 Task: Open Card Customer Service Review in Board IT Support Services to Workspace Customer Relationship Management Software and add a team member Softage.3@softage.net, a label Blue, a checklist Lean Startup Methodology, an attachment from Trello, a color Blue and finally, add a card description 'Plan and execute company team-building activity at a painting class' and a comment 'Let us approach this task with a sense of enthusiasm and passion, embracing the challenge and the opportunity it presents.'. Add a start date 'Jan 07, 1900' with a due date 'Jan 14, 1900'
Action: Mouse moved to (556, 150)
Screenshot: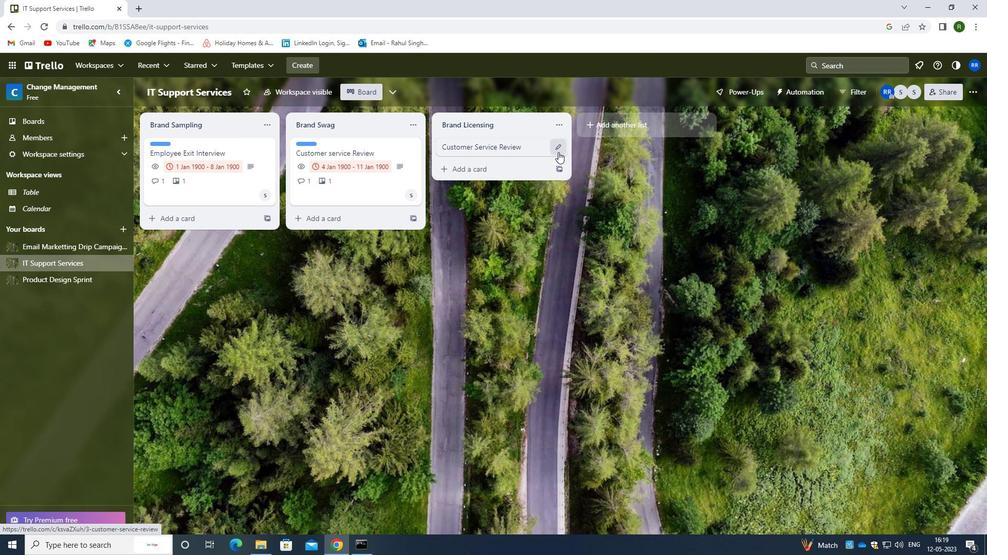 
Action: Mouse pressed left at (556, 150)
Screenshot: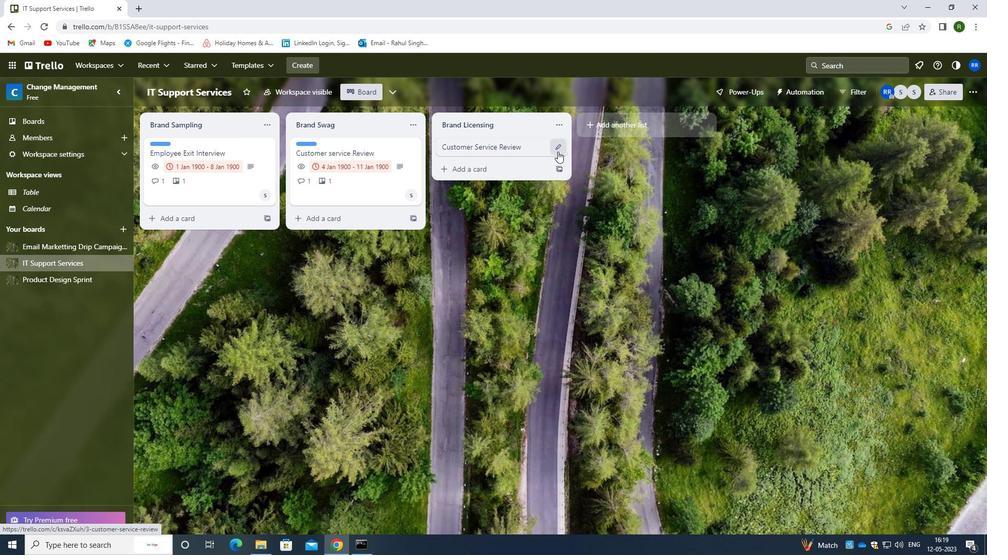 
Action: Mouse moved to (600, 148)
Screenshot: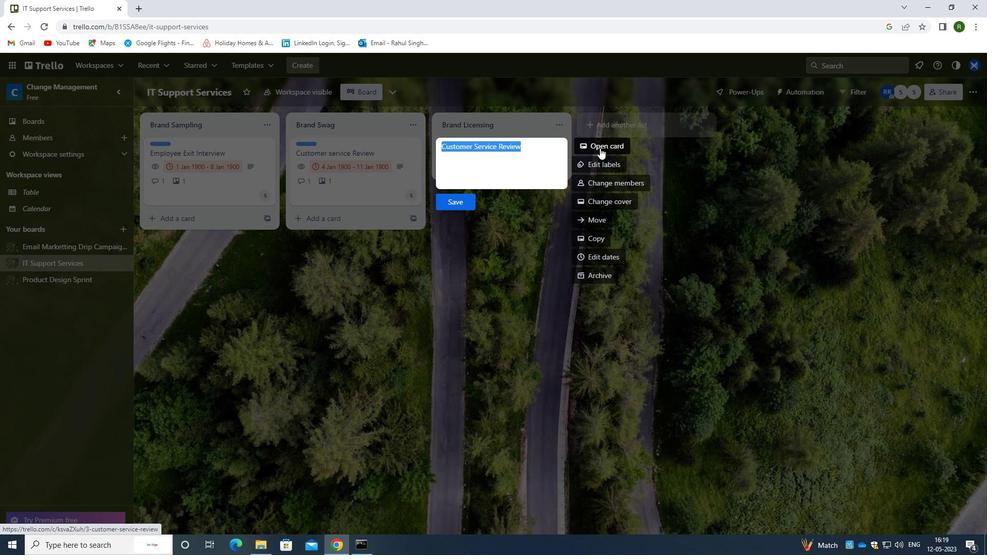 
Action: Mouse pressed left at (600, 148)
Screenshot: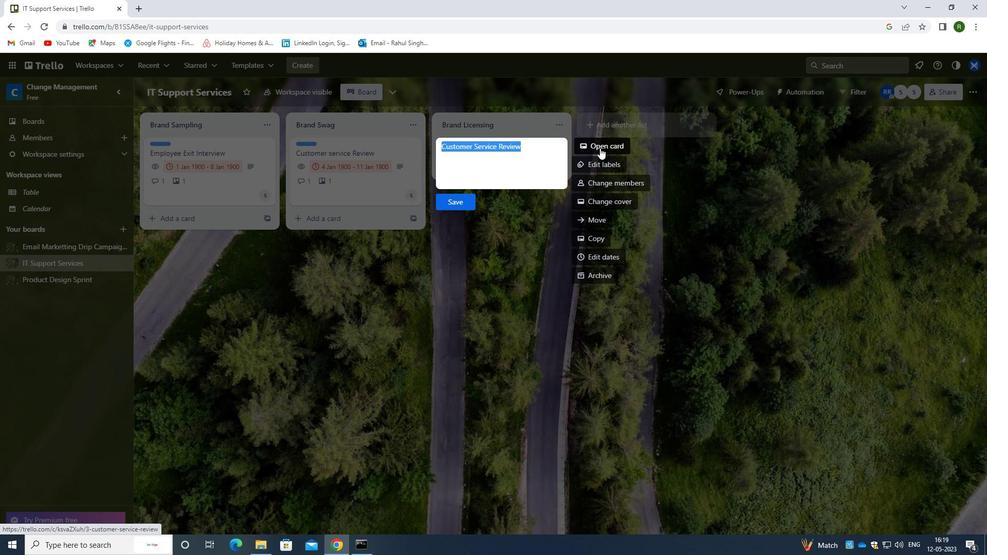 
Action: Mouse moved to (632, 180)
Screenshot: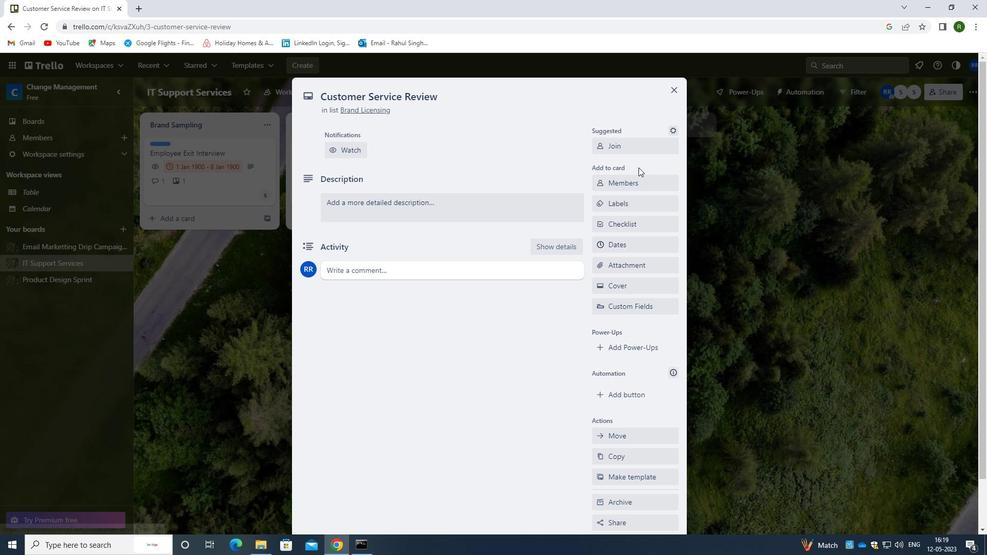 
Action: Mouse pressed left at (632, 180)
Screenshot: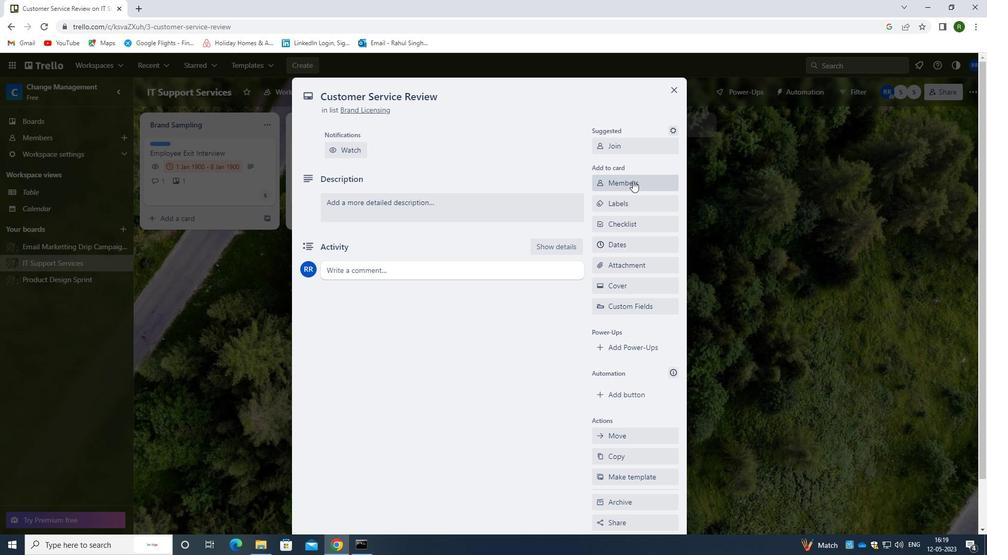 
Action: Mouse moved to (603, 196)
Screenshot: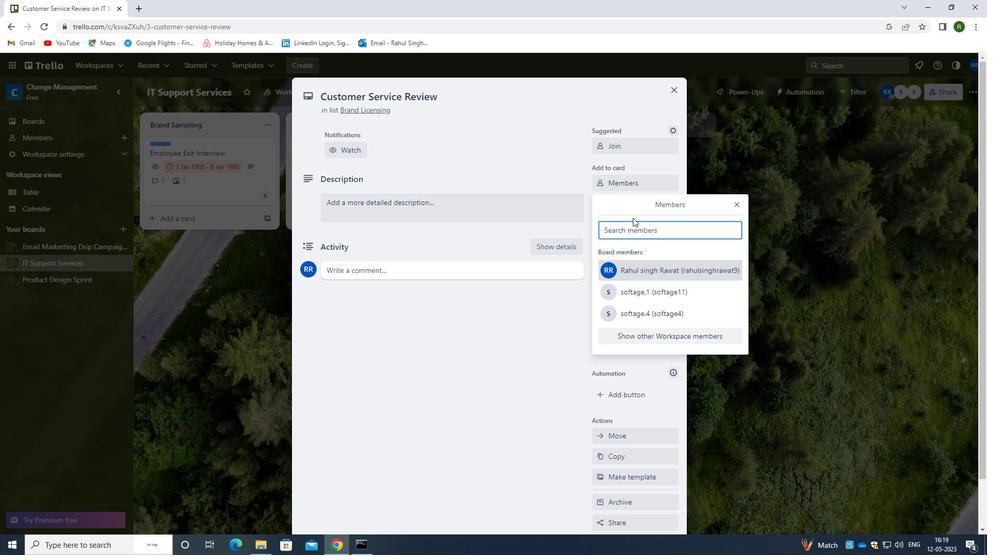 
Action: Key pressed <Key.caps_lock>s<Key.caps_lock>oftage.3<Key.shift>@SOFTAGE.NET
Screenshot: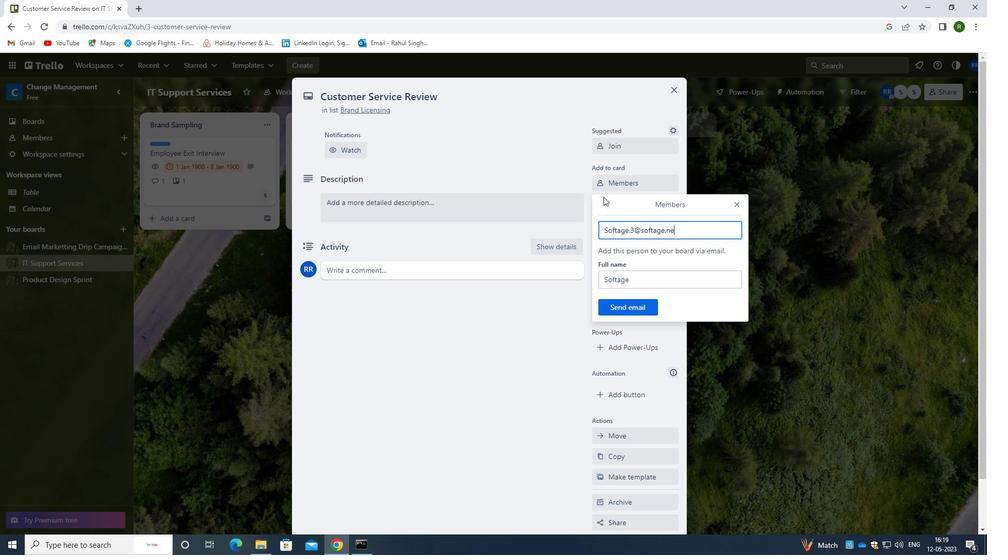
Action: Mouse moved to (617, 312)
Screenshot: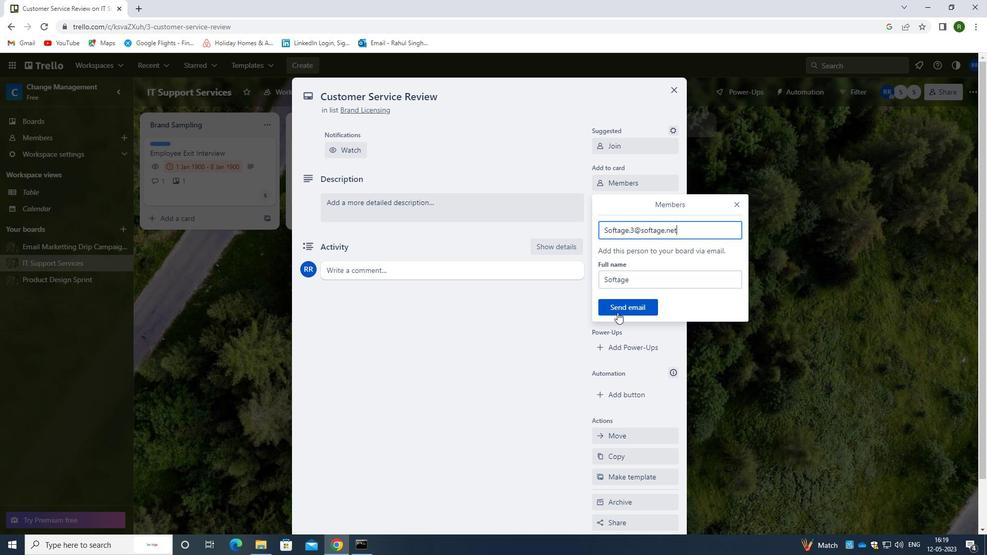
Action: Mouse pressed left at (617, 312)
Screenshot: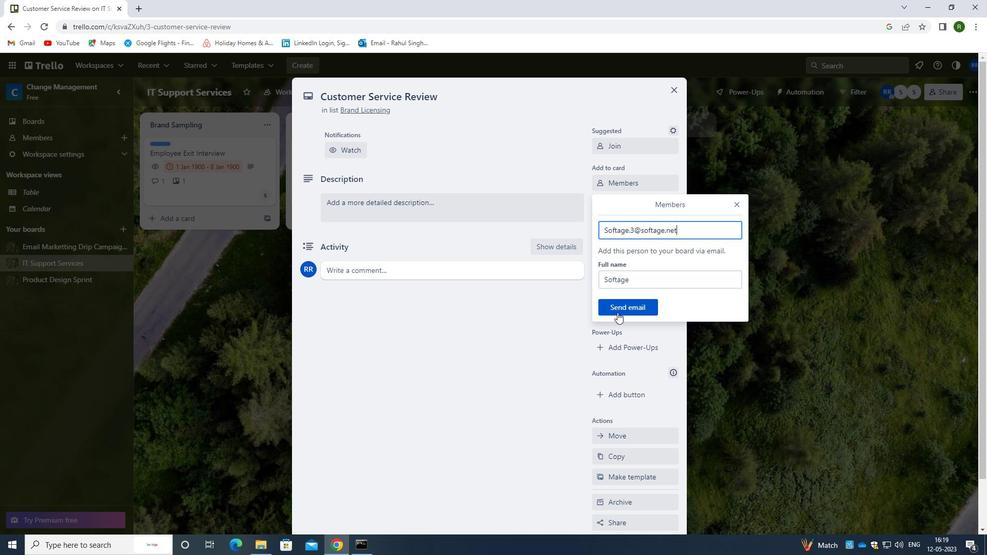
Action: Mouse moved to (626, 208)
Screenshot: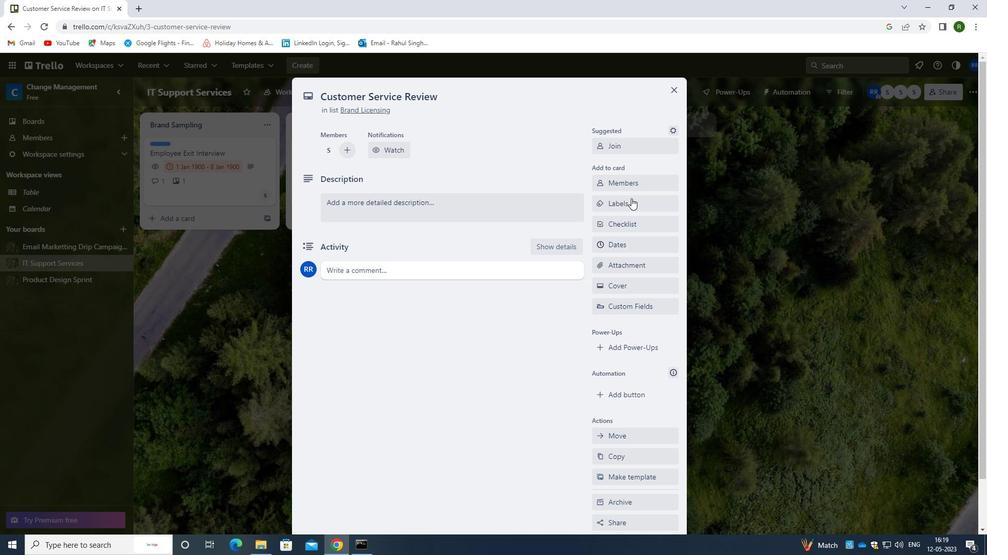 
Action: Mouse pressed left at (626, 208)
Screenshot: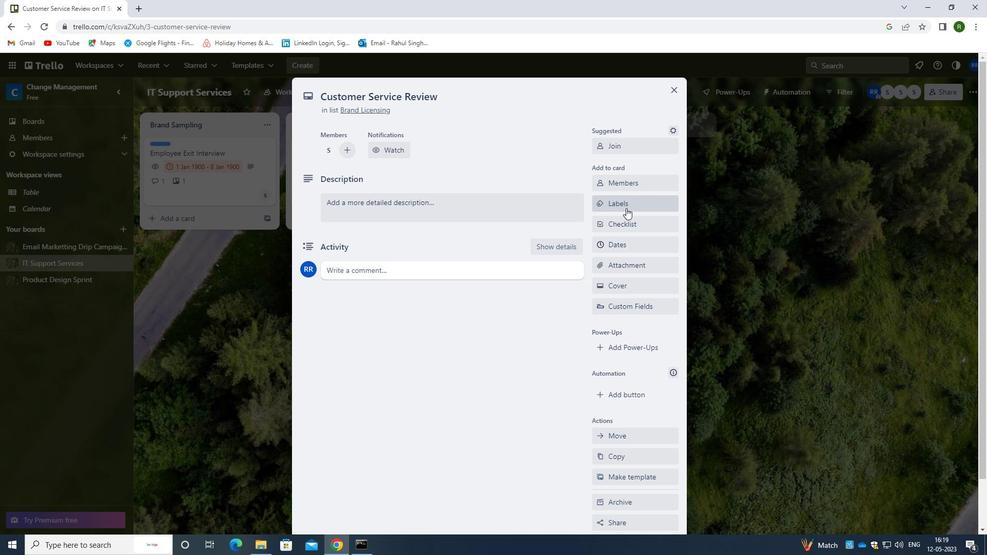 
Action: Mouse moved to (618, 250)
Screenshot: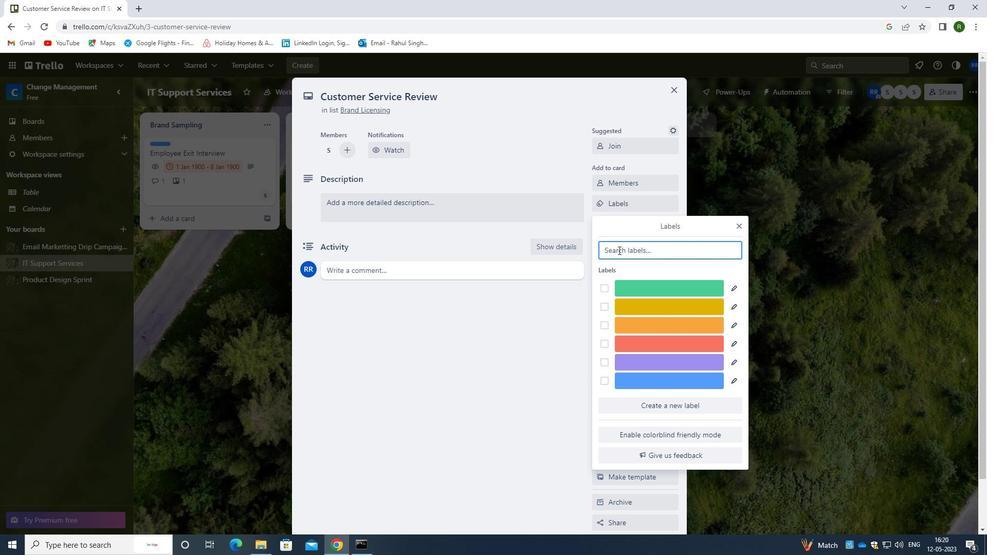 
Action: Key pressed BLUE
Screenshot: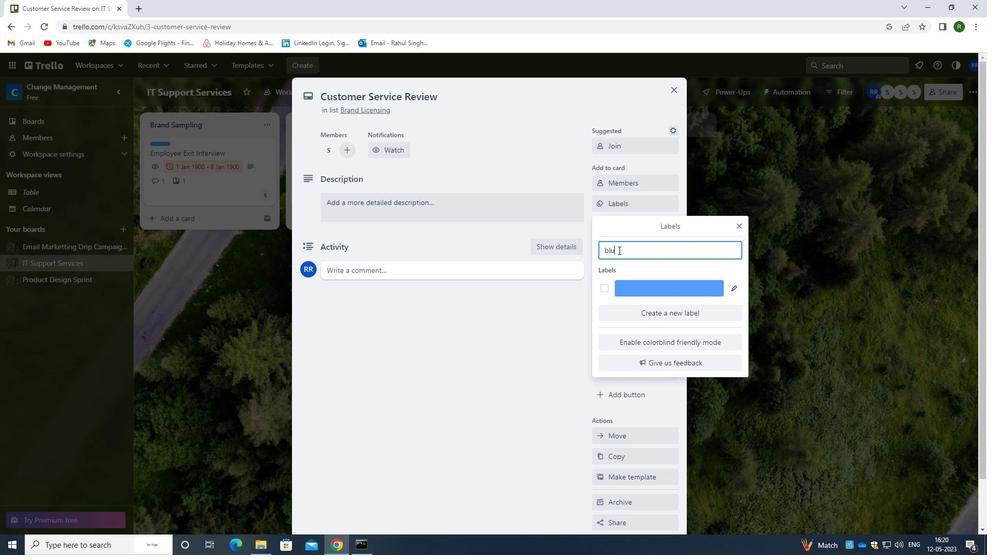 
Action: Mouse moved to (598, 288)
Screenshot: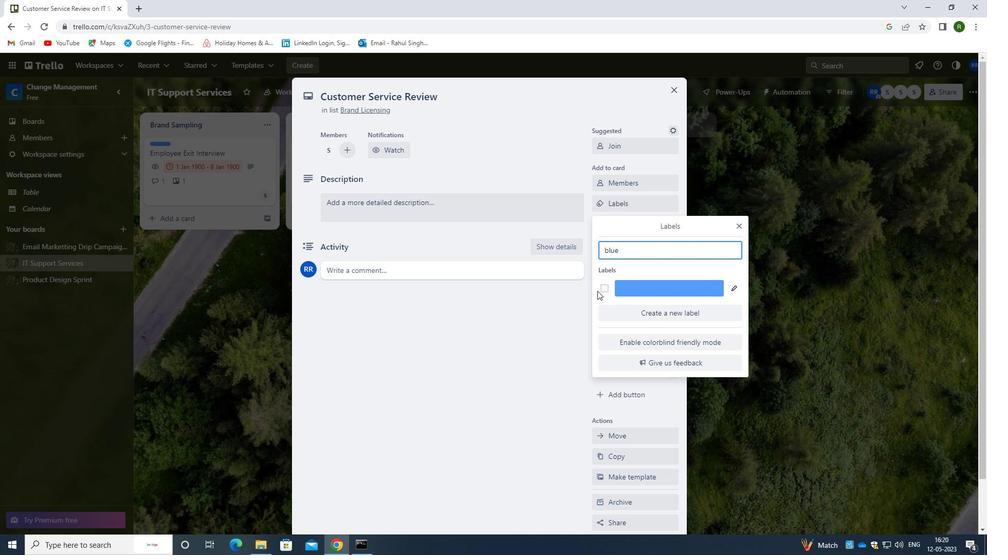 
Action: Mouse pressed left at (598, 288)
Screenshot: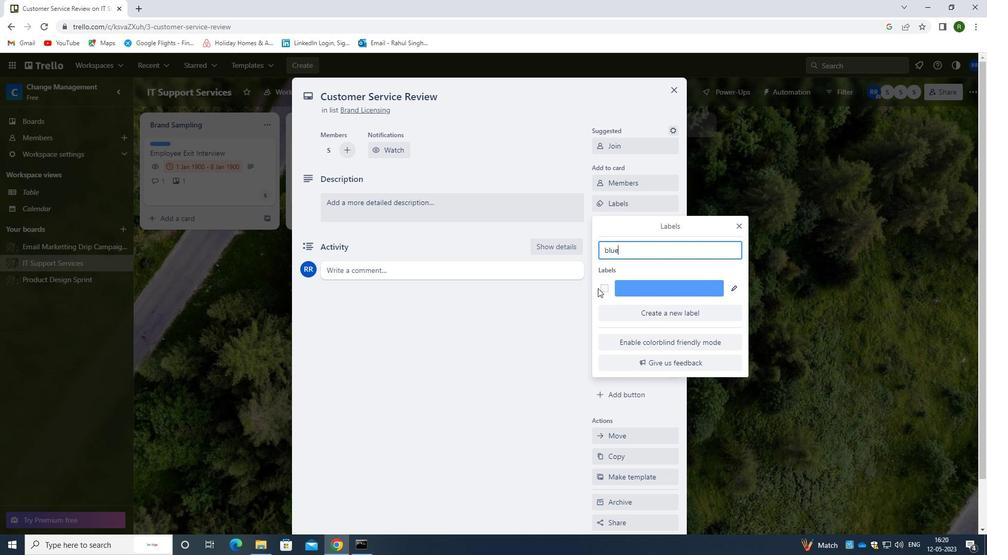 
Action: Mouse moved to (565, 346)
Screenshot: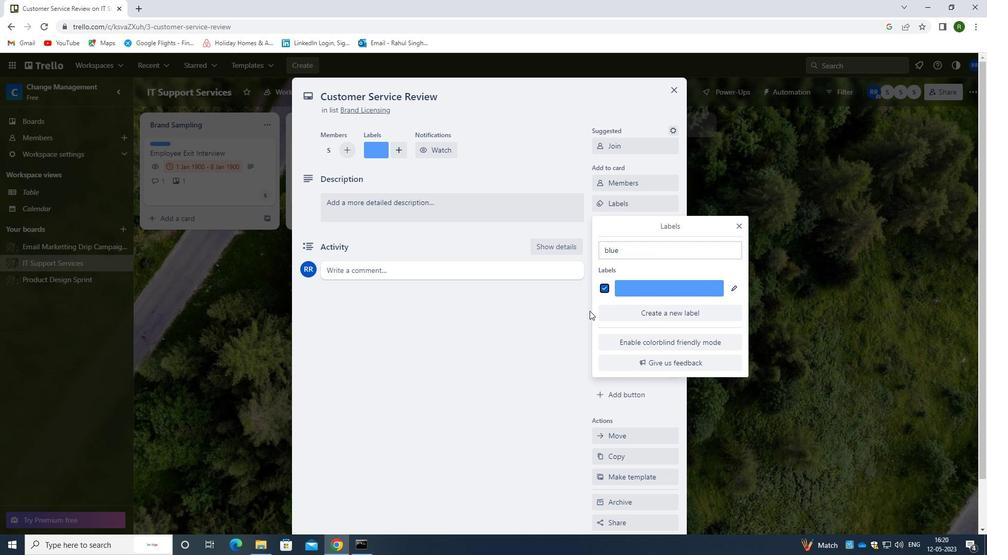 
Action: Mouse pressed left at (565, 346)
Screenshot: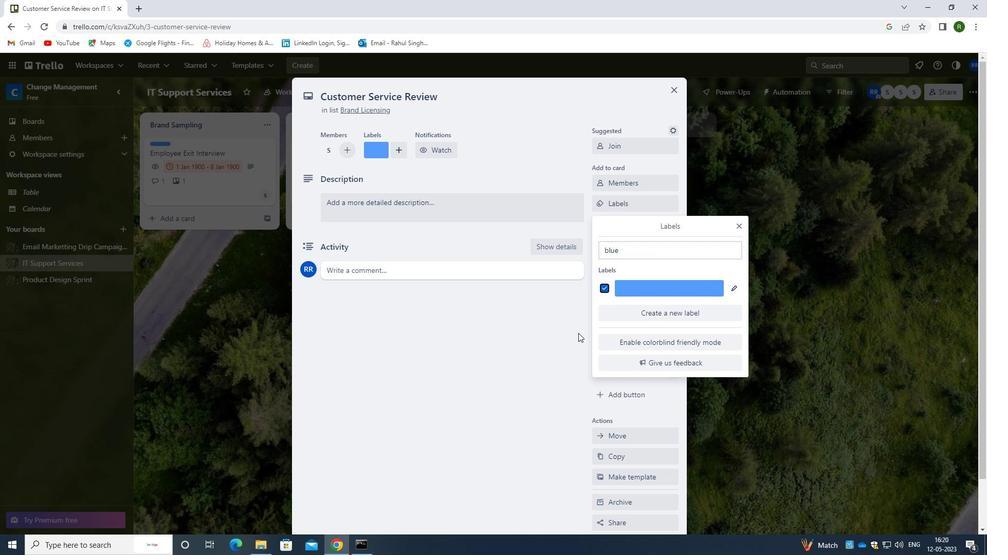 
Action: Mouse moved to (635, 227)
Screenshot: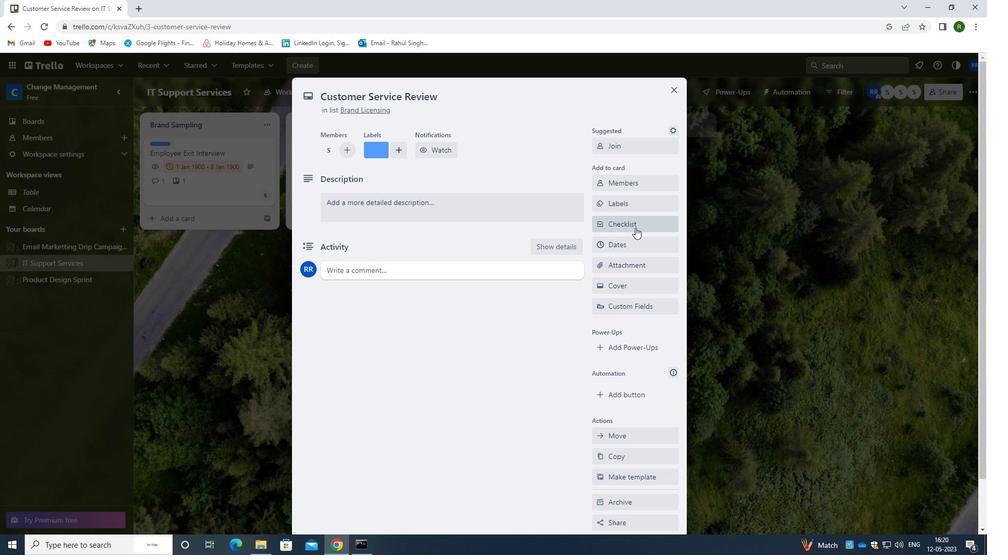 
Action: Mouse pressed left at (635, 227)
Screenshot: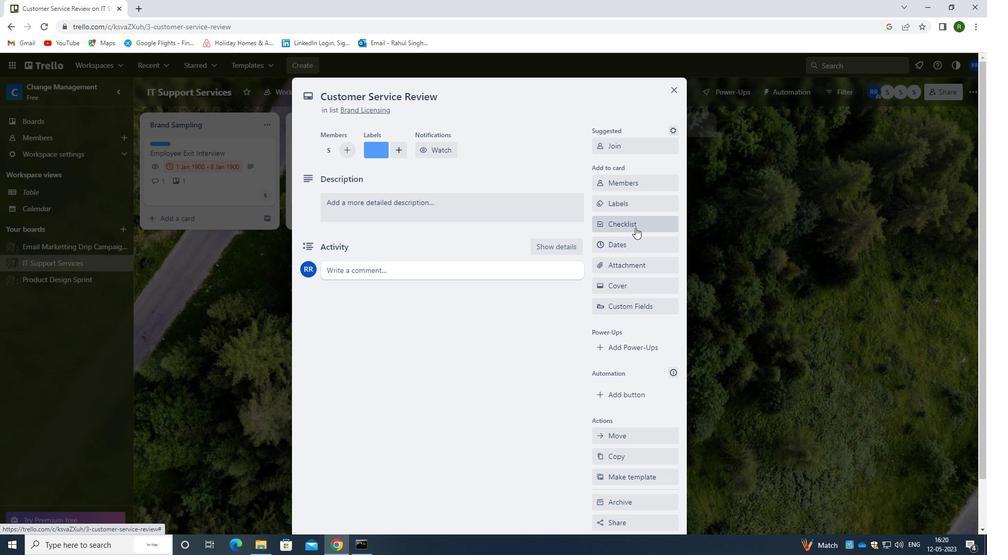 
Action: Mouse moved to (614, 269)
Screenshot: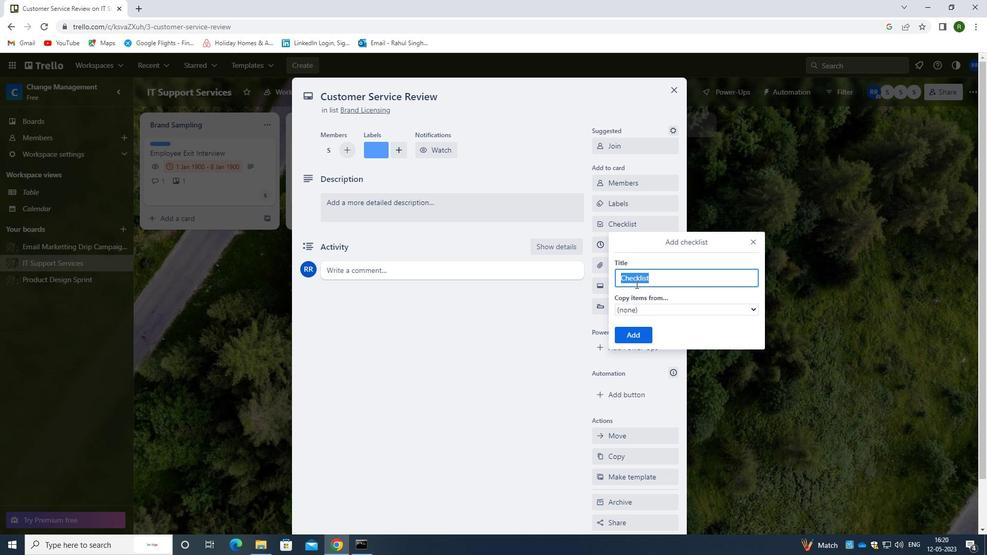 
Action: Key pressed <Key.backspace><Key.shift><Key.shift><Key.shift><Key.shift><Key.shift><Key.shift><Key.shift><Key.shift><Key.shift><Key.shift>LEAN<Key.space><Key.shift><Key.shift><Key.shift><Key.shift><Key.shift><Key.shift><Key.shift><Key.shift>STAR
Screenshot: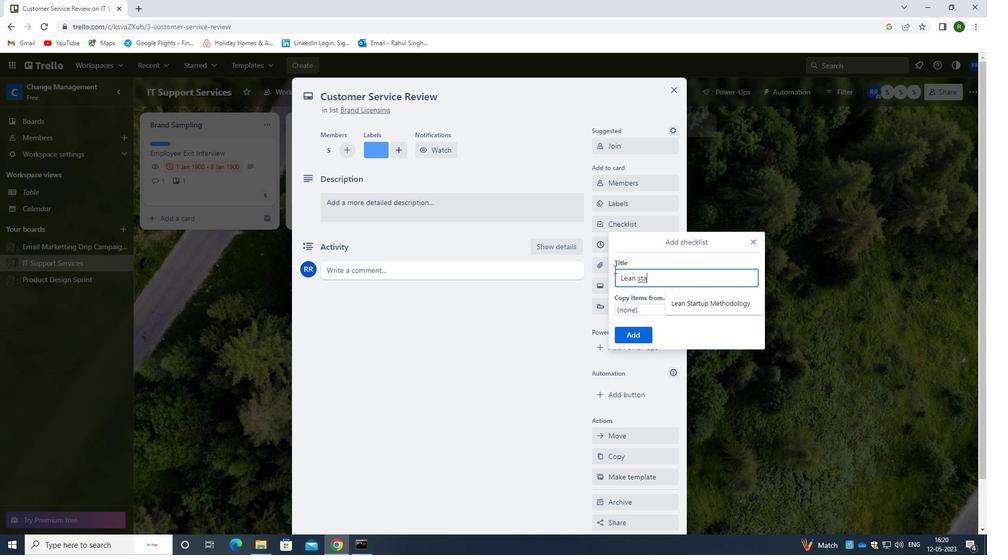 
Action: Mouse moved to (725, 302)
Screenshot: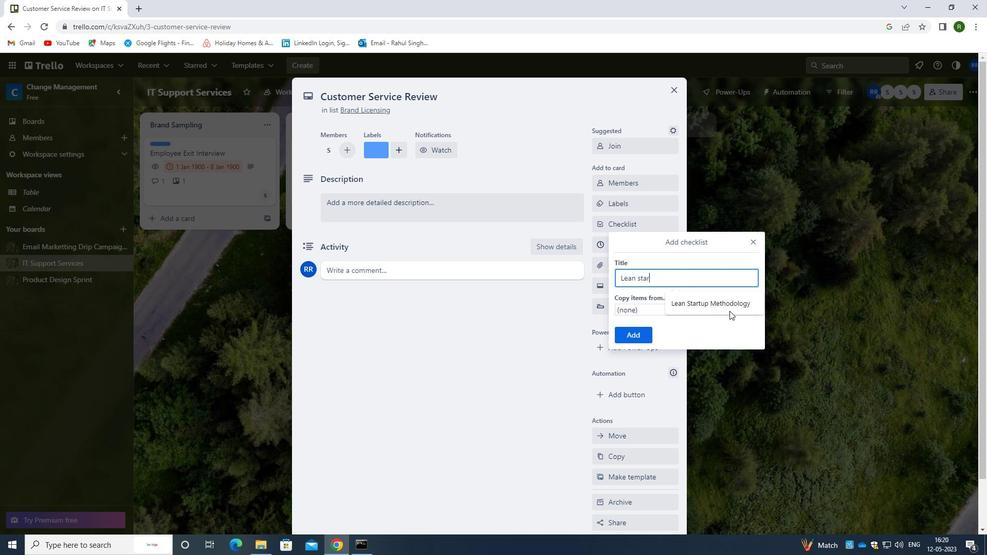
Action: Mouse pressed left at (725, 302)
Screenshot: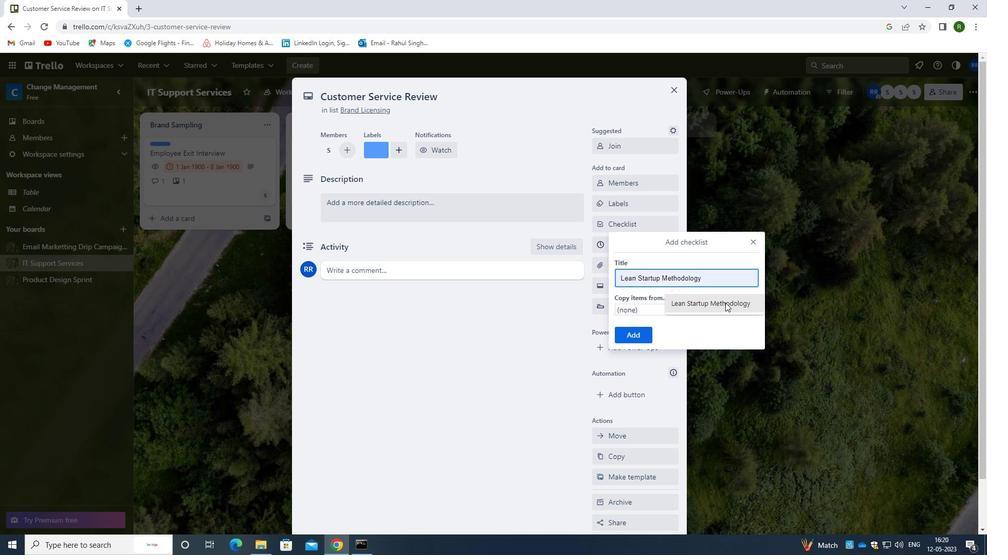
Action: Mouse moved to (635, 336)
Screenshot: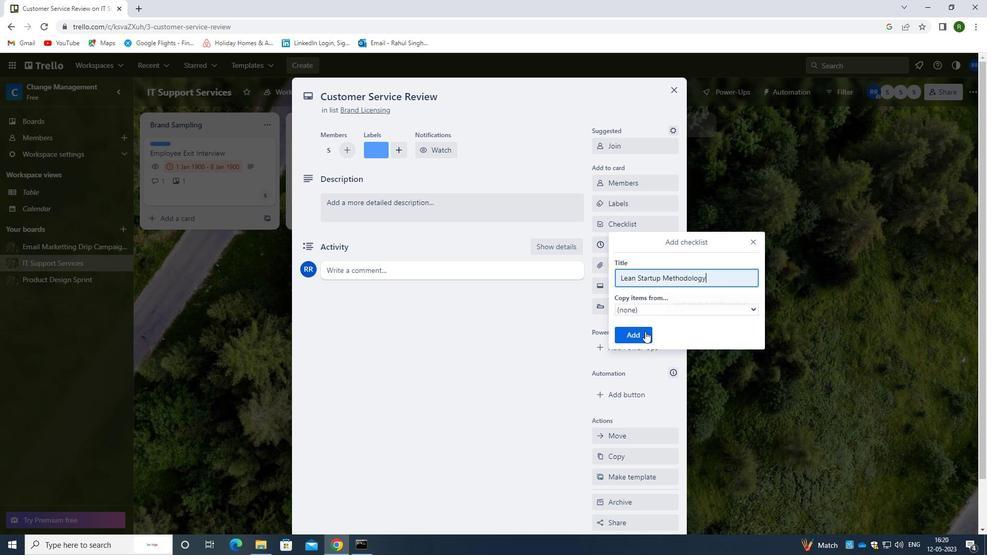 
Action: Mouse pressed left at (635, 336)
Screenshot: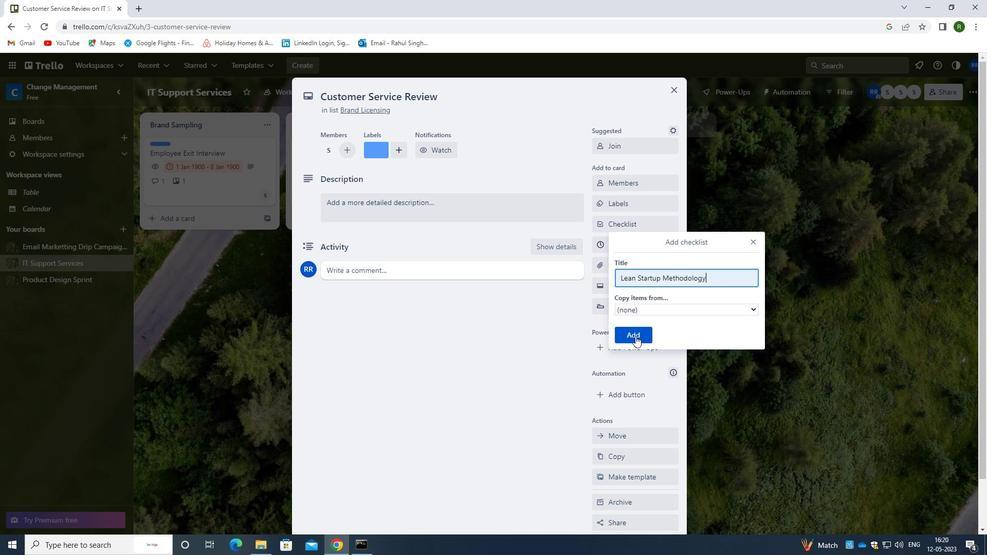 
Action: Mouse moved to (629, 266)
Screenshot: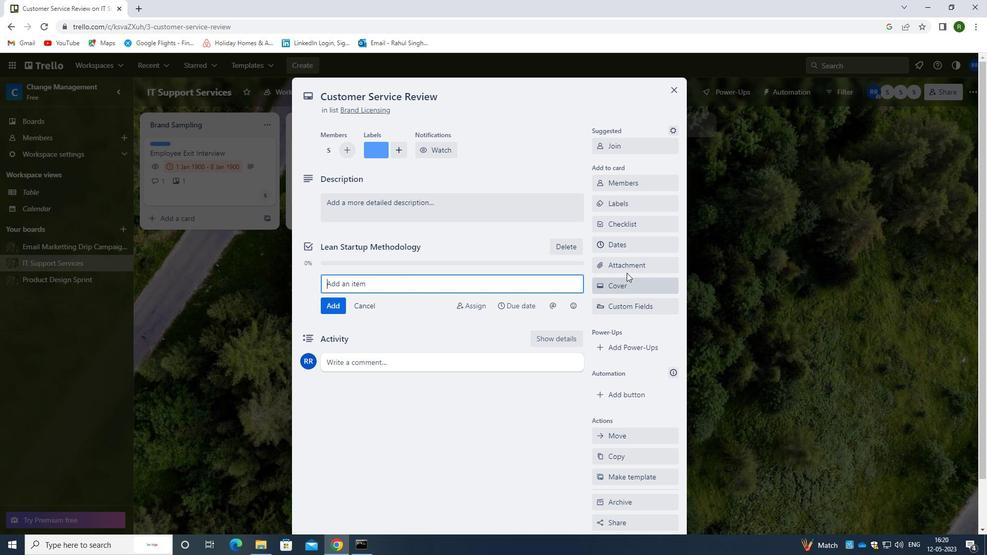 
Action: Mouse pressed left at (629, 266)
Screenshot: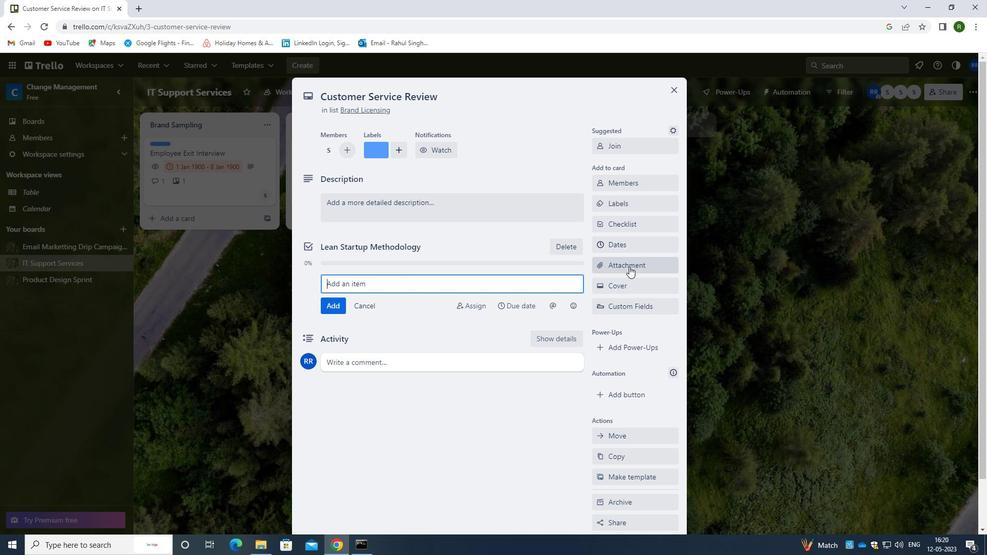 
Action: Mouse moved to (614, 328)
Screenshot: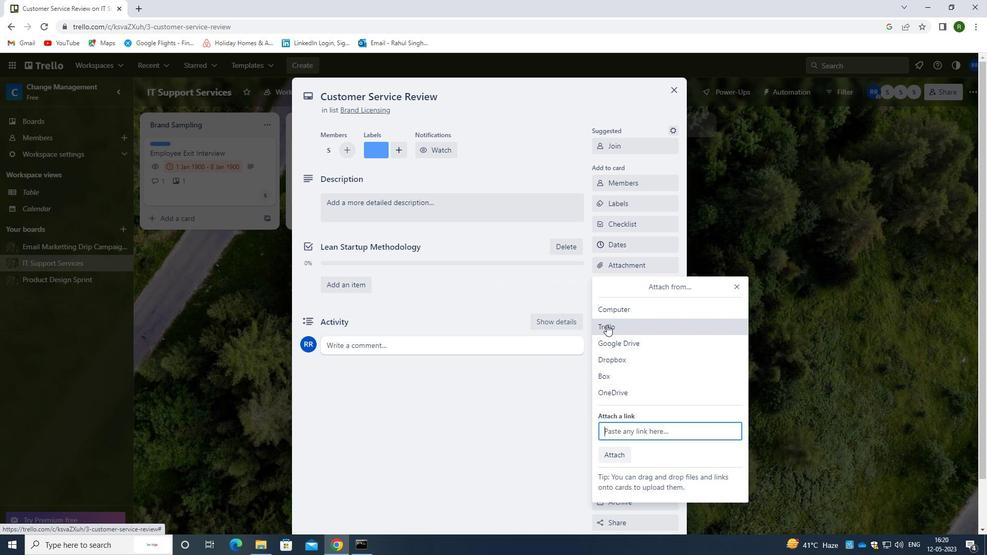 
Action: Mouse pressed left at (614, 328)
Screenshot: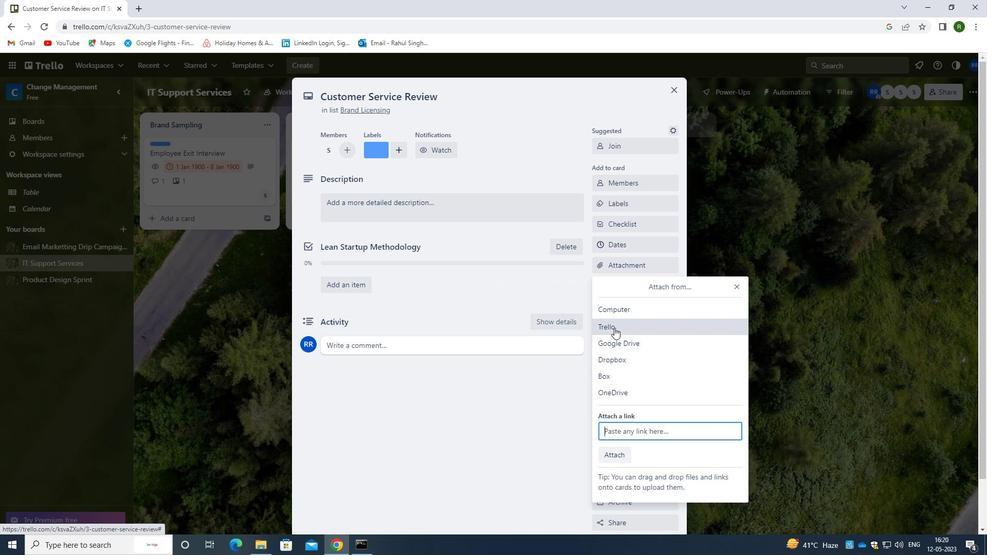 
Action: Mouse moved to (628, 249)
Screenshot: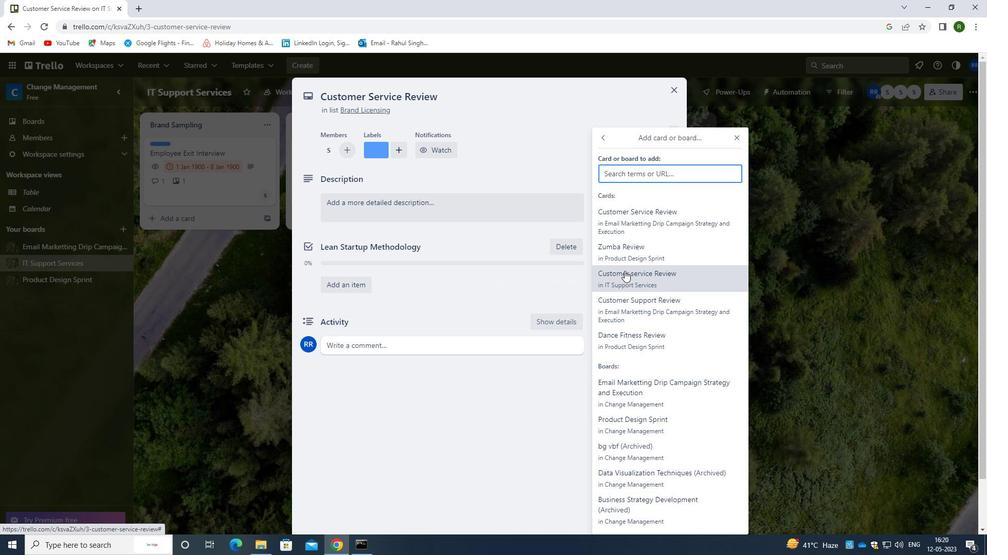 
Action: Mouse pressed left at (628, 249)
Screenshot: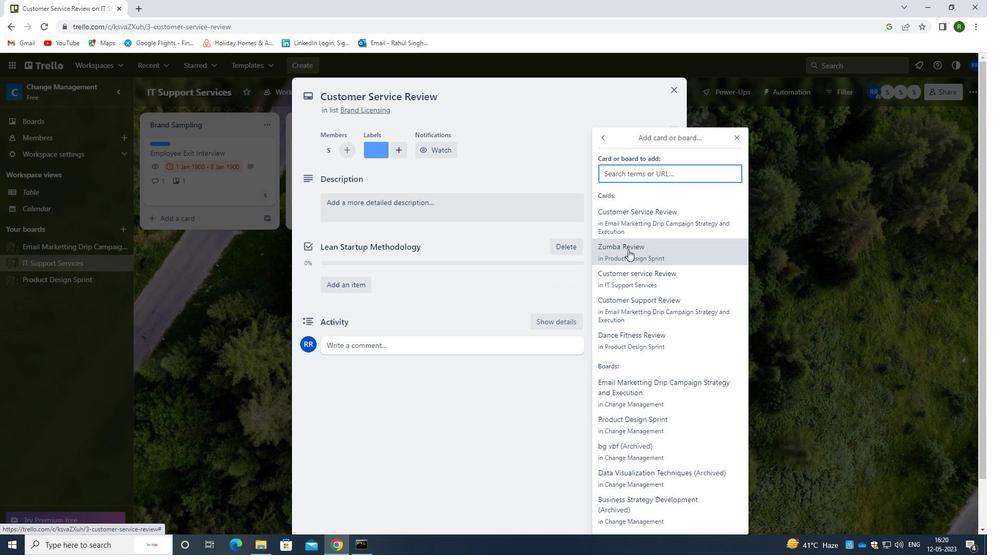 
Action: Mouse moved to (442, 210)
Screenshot: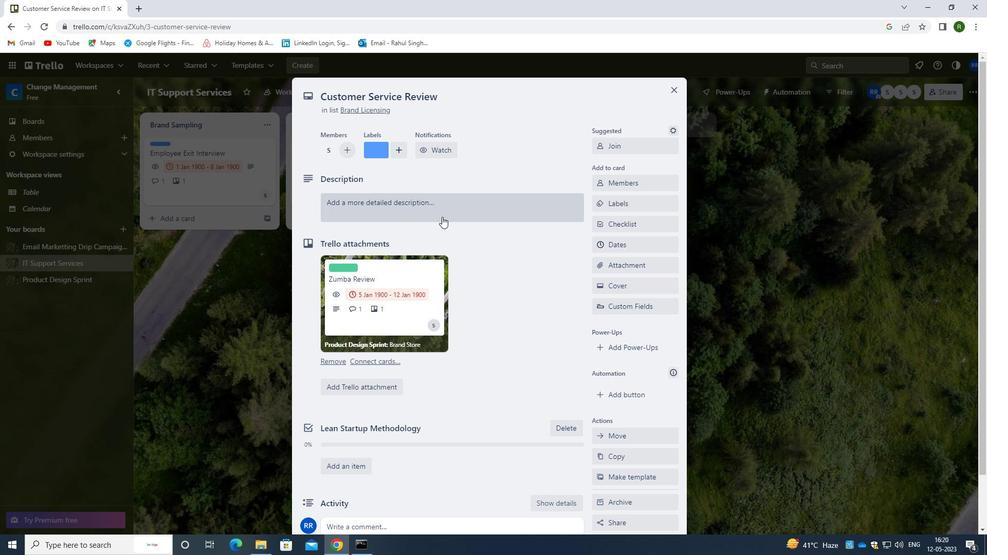 
Action: Mouse pressed left at (442, 210)
Screenshot: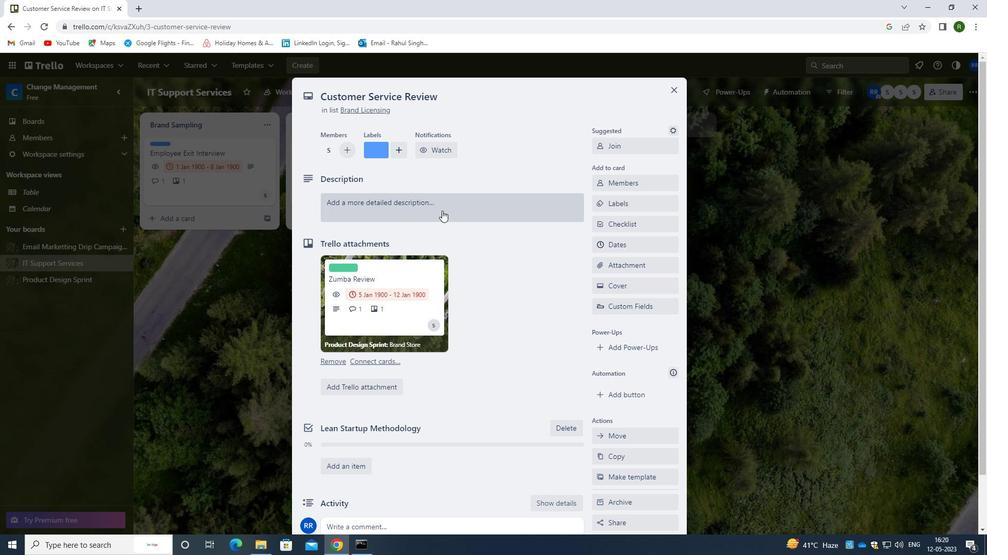 
Action: Mouse moved to (432, 248)
Screenshot: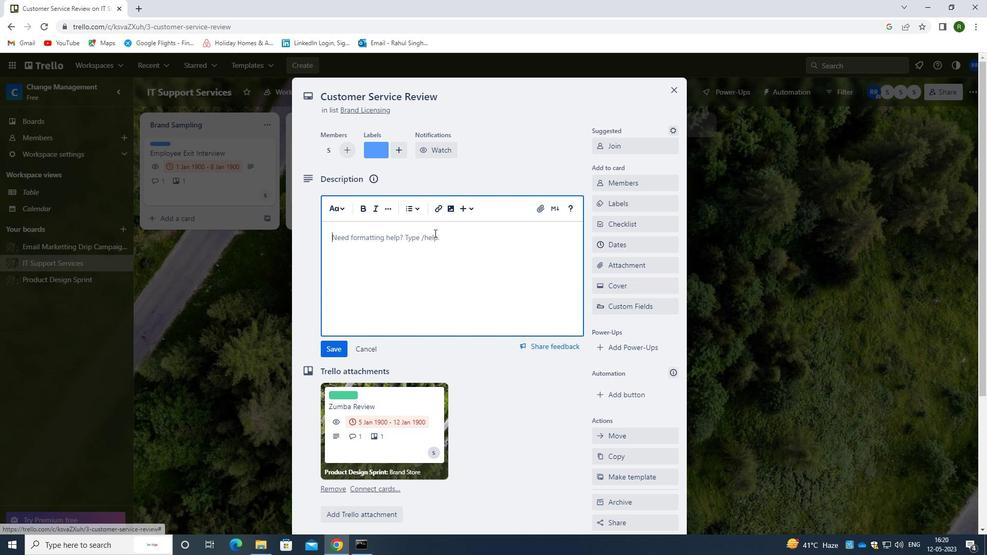 
Action: Mouse pressed left at (432, 248)
Screenshot: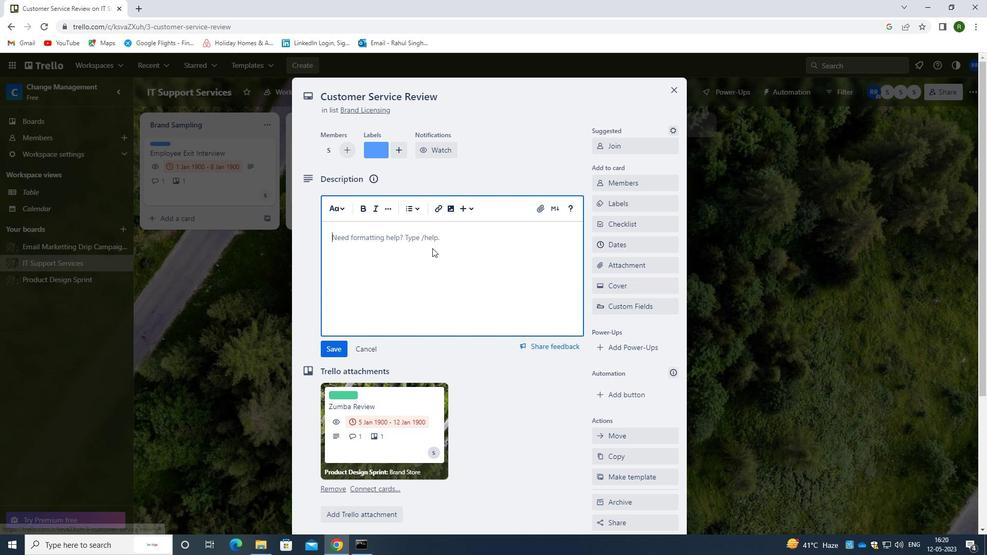 
Action: Mouse moved to (432, 249)
Screenshot: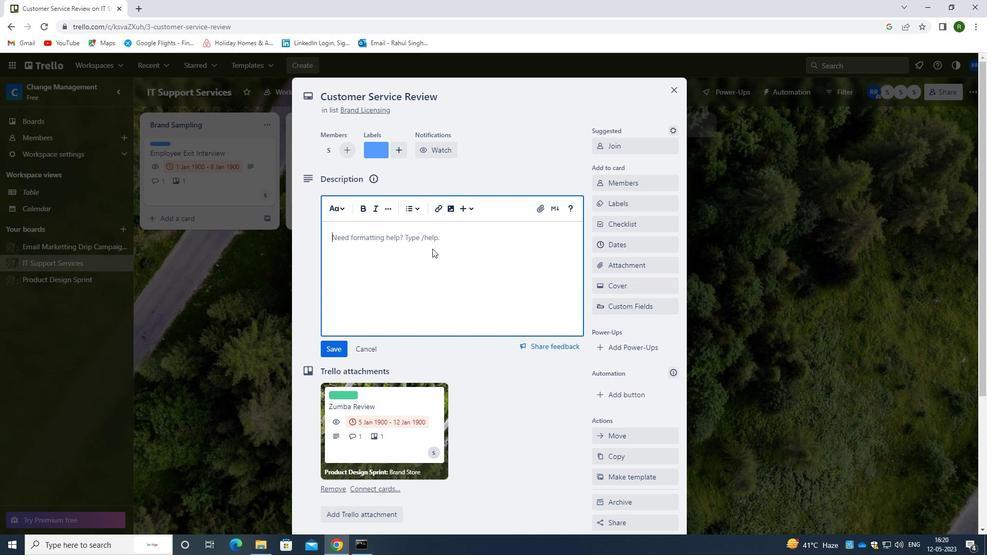 
Action: Key pressed <Key.caps_lock>P<Key.caps_lock>LAN<Key.space>AND<Key.space>EXECUTE<Key.space>COMPANY<Key.space>TEAM-BUILDING<Key.space>ACTIVITY<Key.space>AT<Key.space>A<Key.space>PAINTING<Key.space>CLASS.
Screenshot: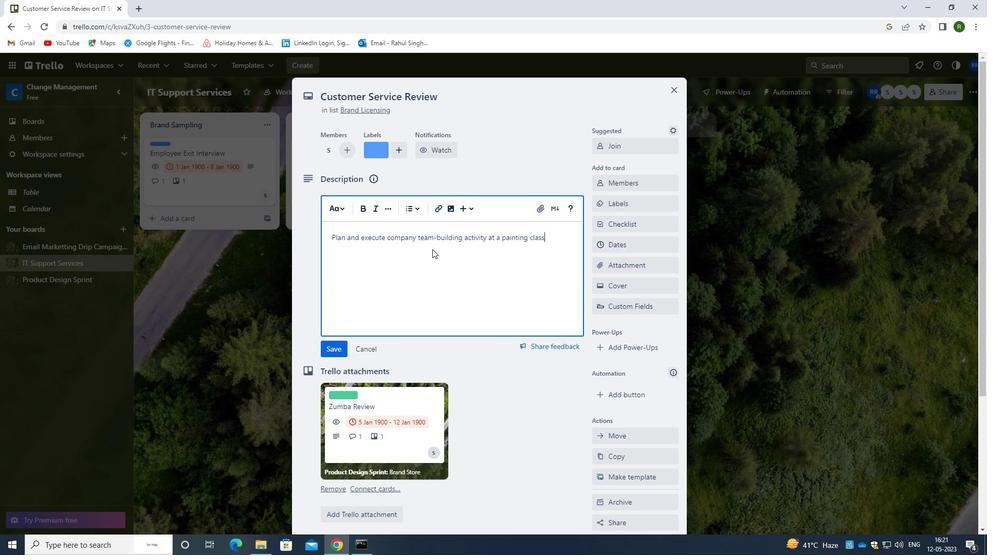 
Action: Mouse moved to (335, 350)
Screenshot: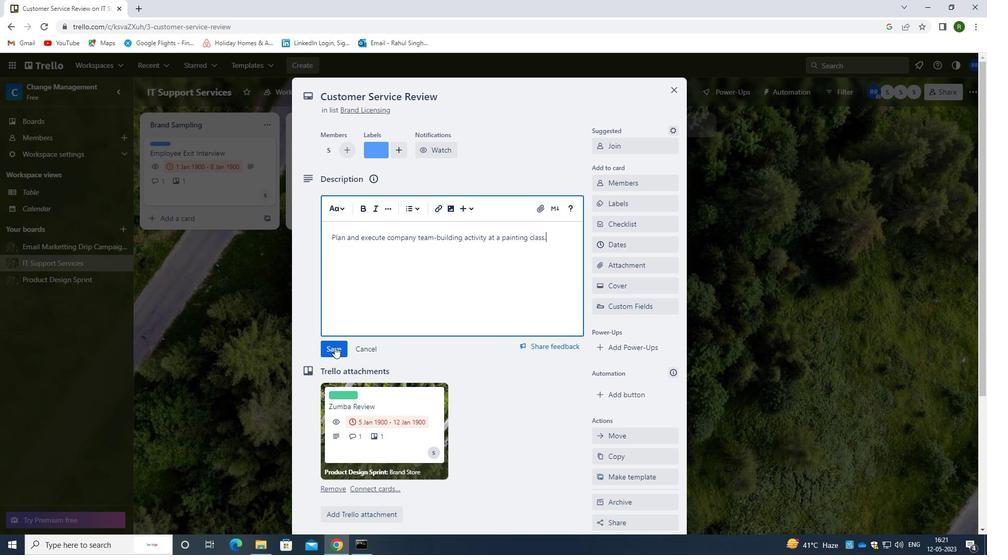 
Action: Mouse pressed left at (335, 350)
Screenshot: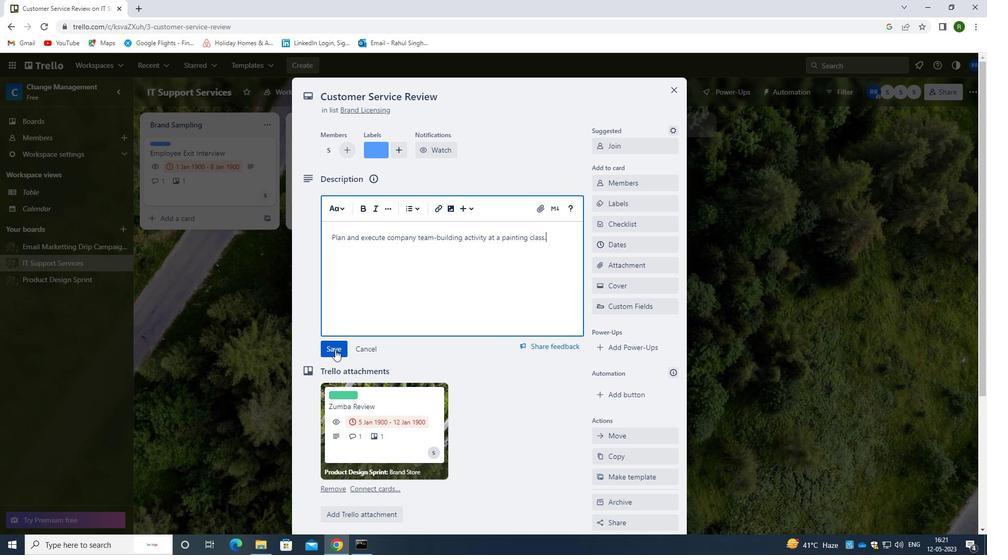 
Action: Mouse moved to (422, 287)
Screenshot: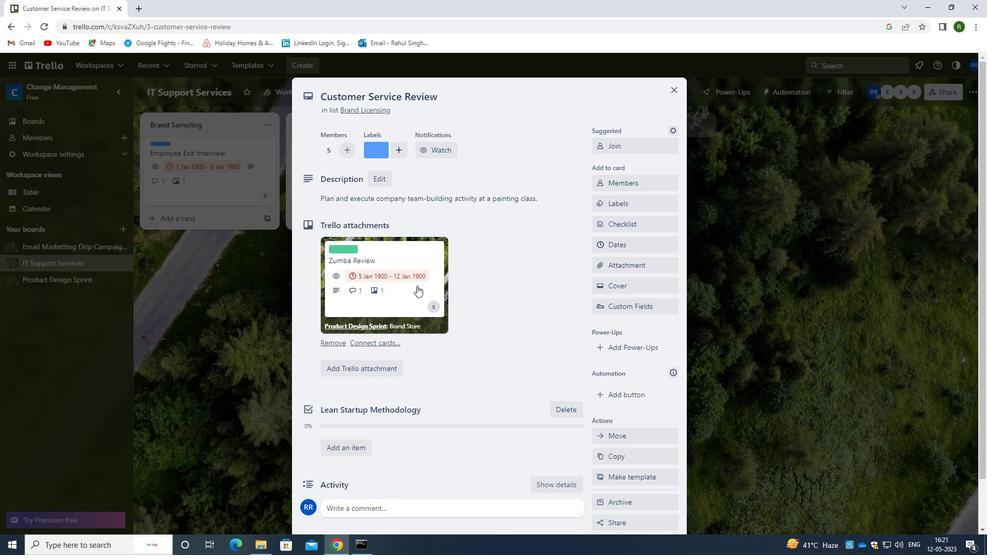 
Action: Mouse scrolled (422, 286) with delta (0, 0)
Screenshot: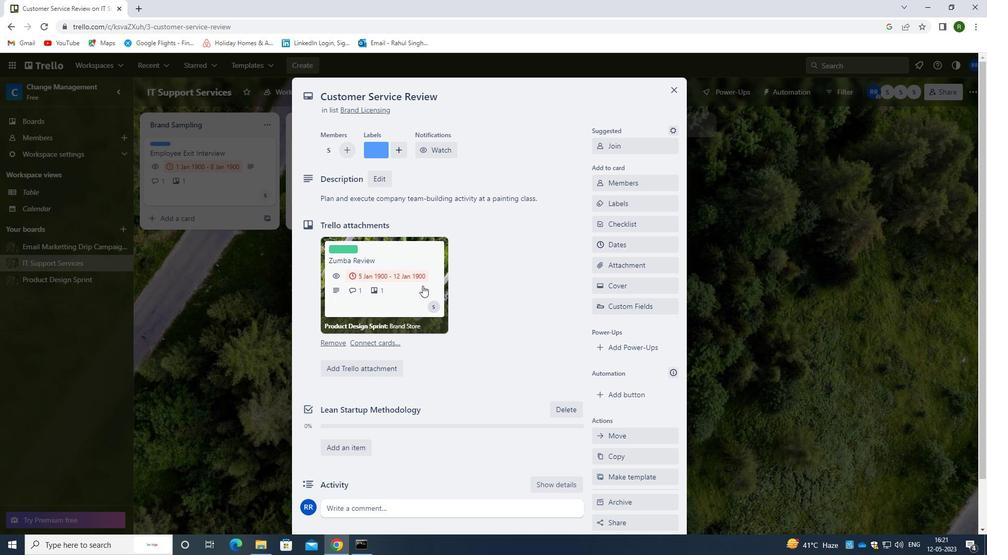 
Action: Mouse moved to (422, 287)
Screenshot: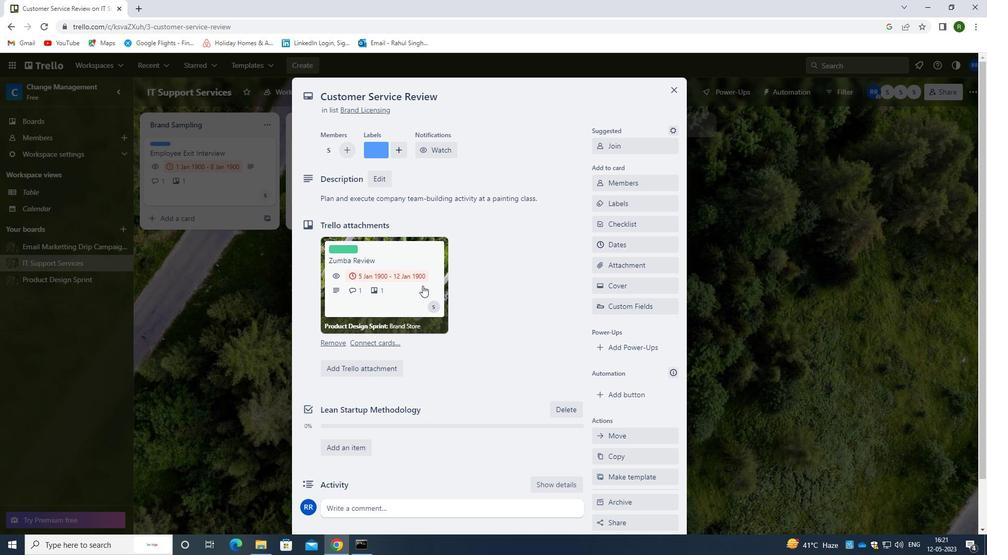
Action: Mouse scrolled (422, 287) with delta (0, 0)
Screenshot: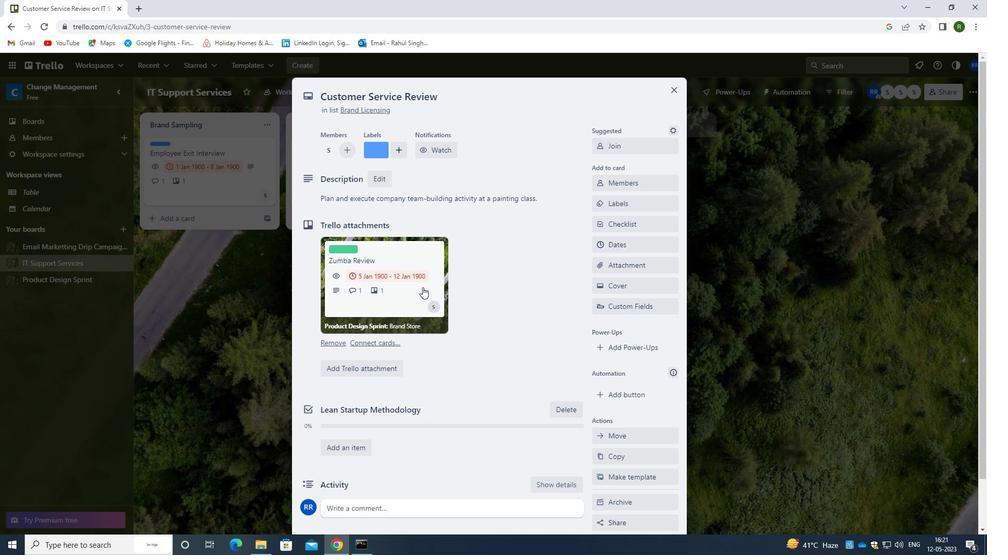
Action: Mouse moved to (423, 291)
Screenshot: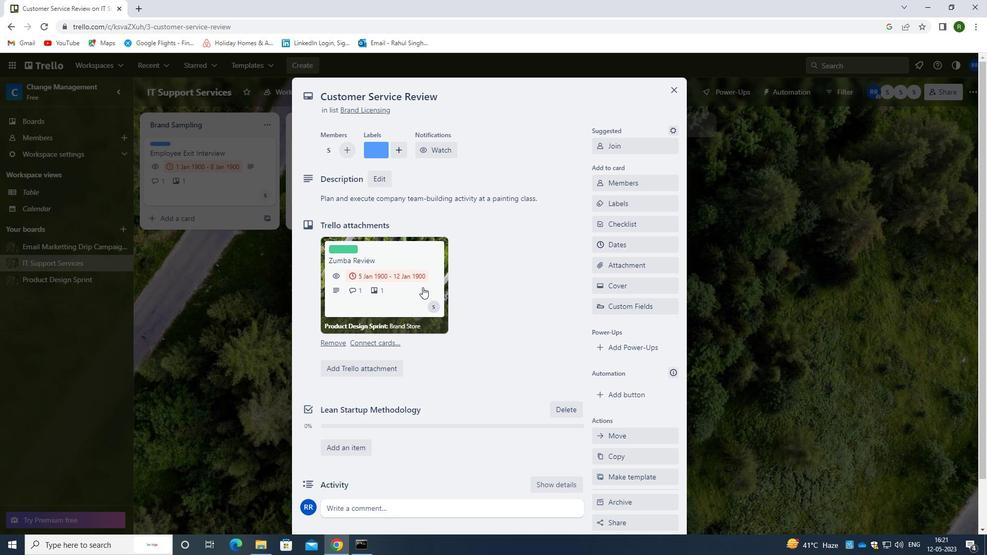 
Action: Mouse scrolled (423, 290) with delta (0, 0)
Screenshot: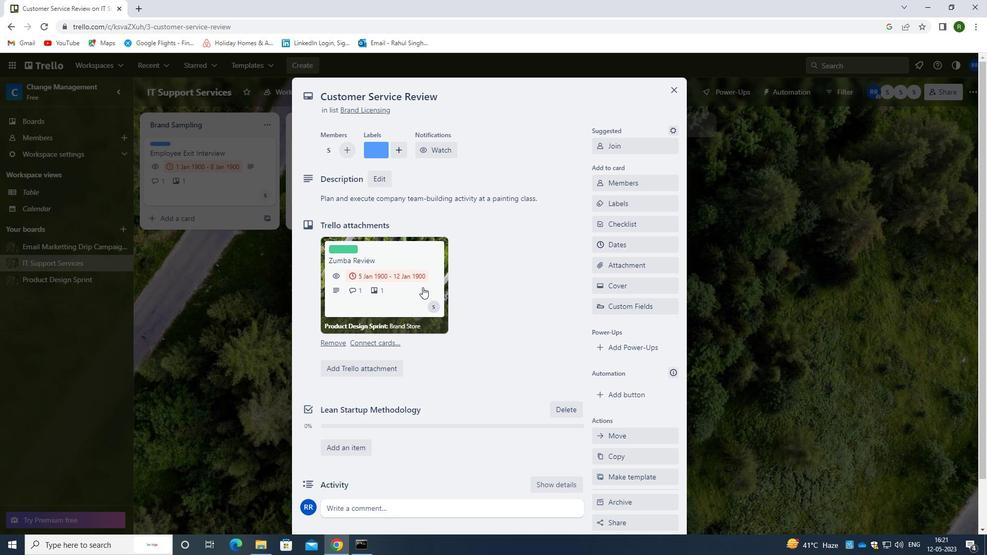 
Action: Mouse moved to (366, 458)
Screenshot: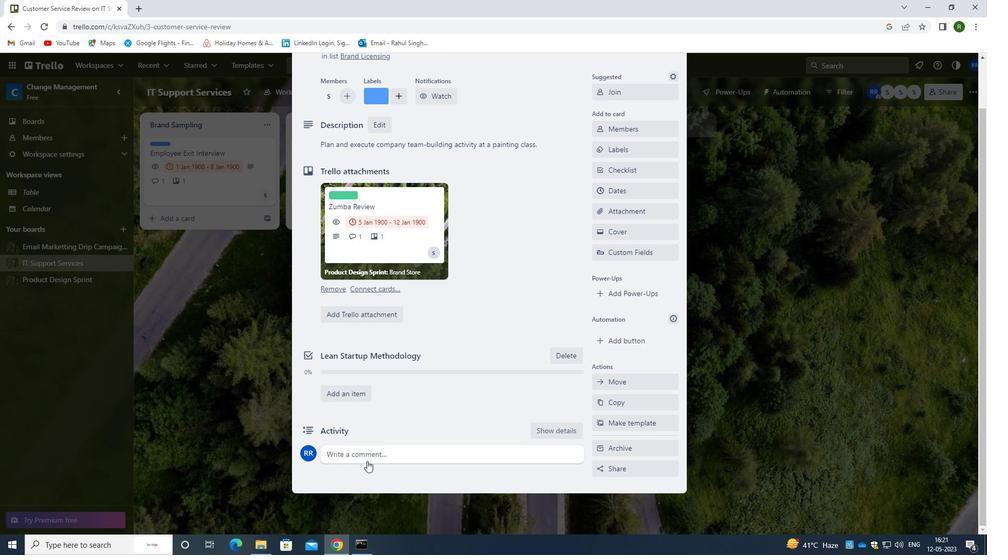 
Action: Mouse pressed left at (366, 458)
Screenshot: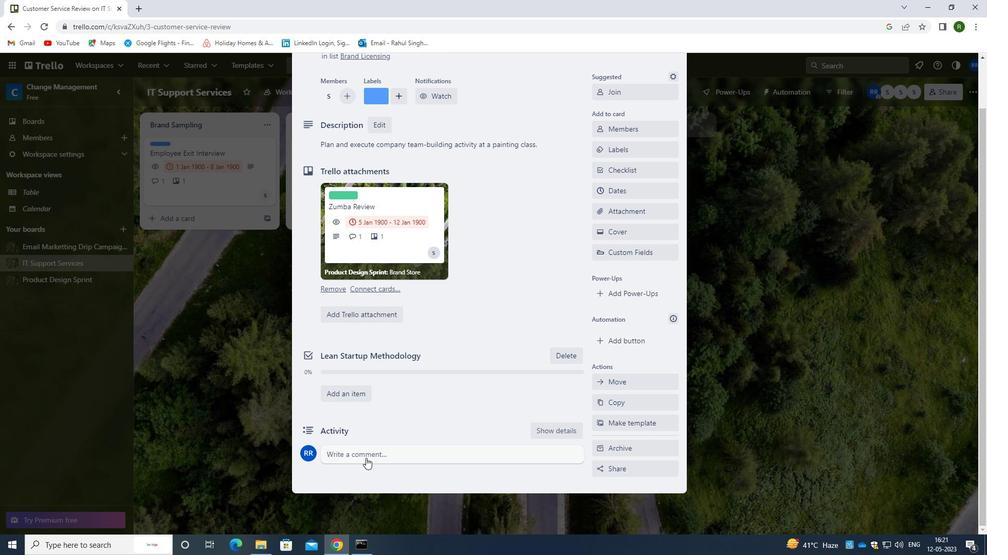 
Action: Mouse moved to (372, 487)
Screenshot: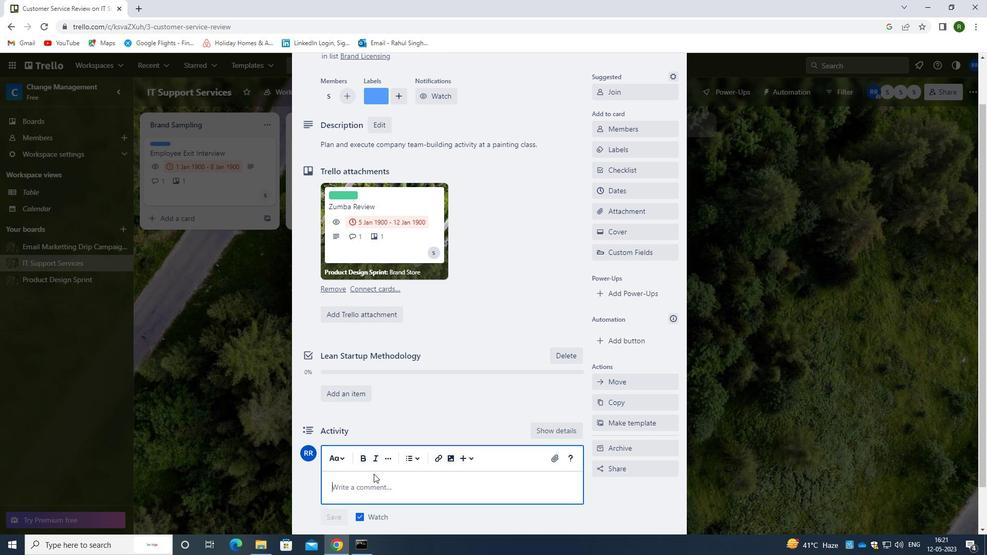 
Action: Mouse pressed left at (372, 487)
Screenshot: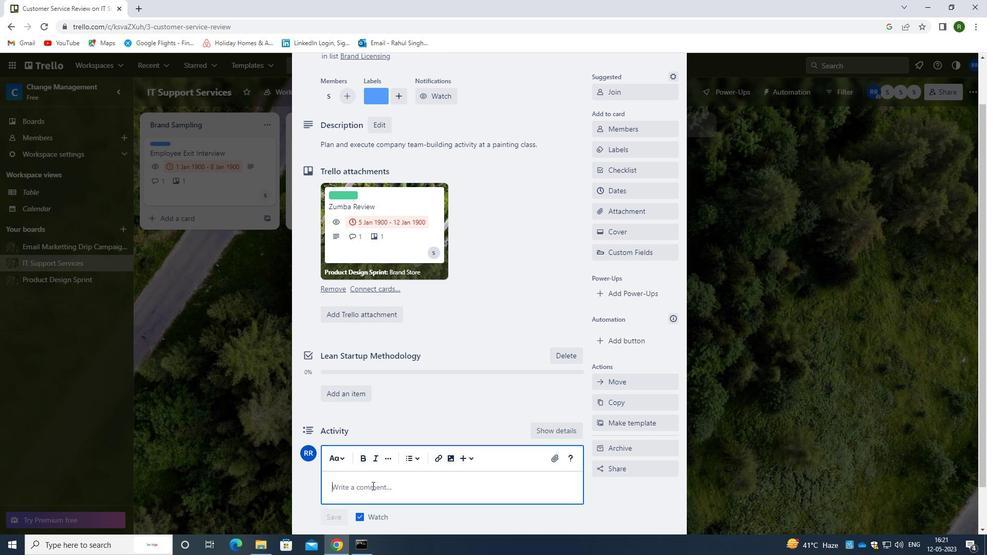 
Action: Mouse moved to (365, 487)
Screenshot: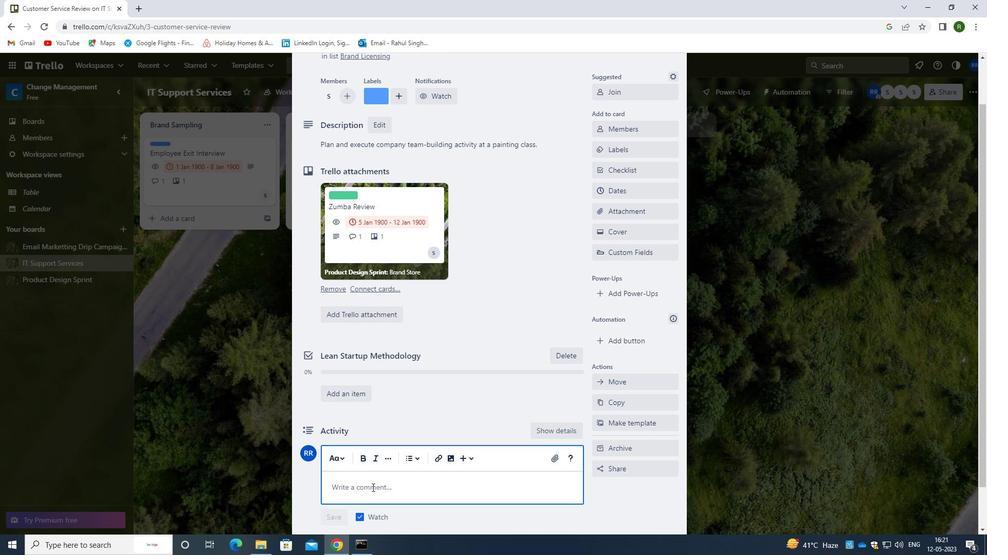 
Action: Key pressed <Key.caps_lock>L<Key.caps_lock>ET<Key.space>US<Key.space>APPROACH<Key.space>THIS<Key.space>TASK<Key.space>WITH<Key.space>A<Key.space>SENSE<Key.space>OF<Key.space>ENTHUSIASM<Key.space>AND<Key.space>PASSION,<Key.space>EMBRACING<Key.space>THE<Key.space>CHALLENGE<Key.space>AND<Key.space>THE<Key.space>OPPORTUNITY<Key.space>IT<Key.space>PRESENTS.
Screenshot: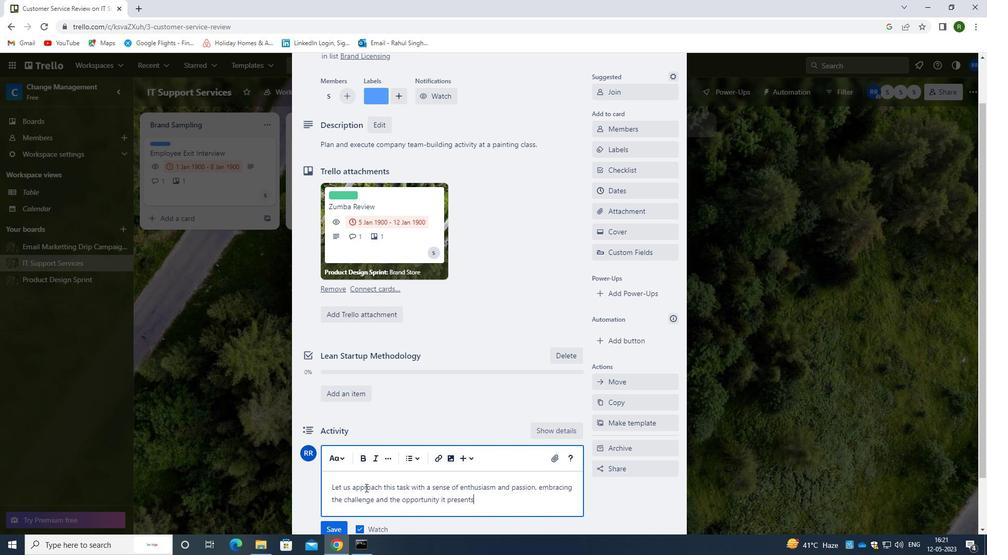 
Action: Mouse moved to (436, 496)
Screenshot: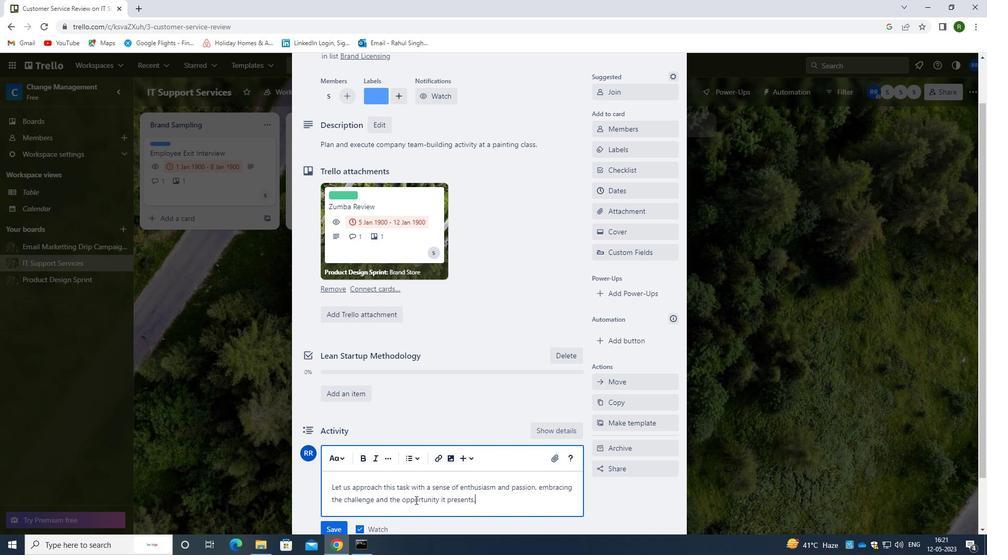 
Action: Mouse scrolled (436, 496) with delta (0, 0)
Screenshot: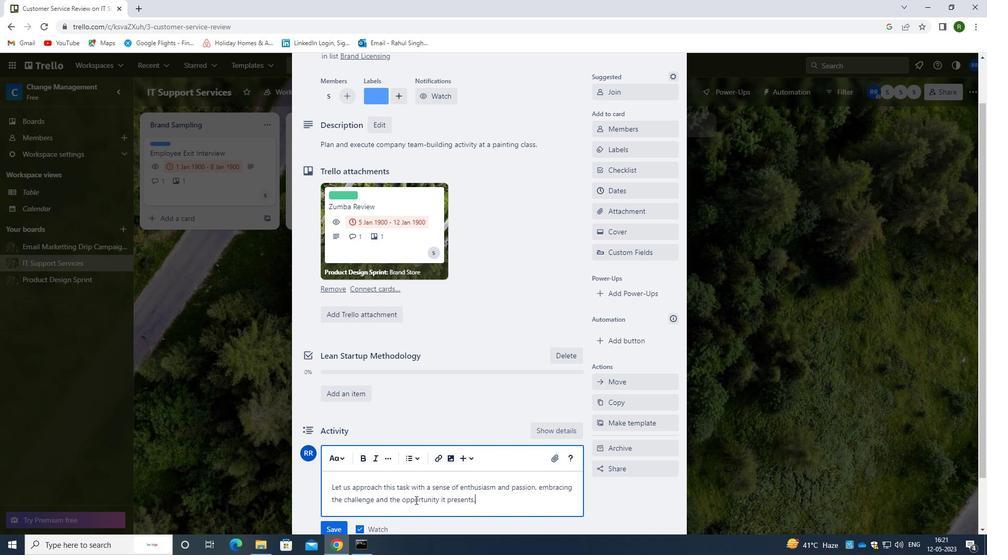 
Action: Mouse moved to (341, 477)
Screenshot: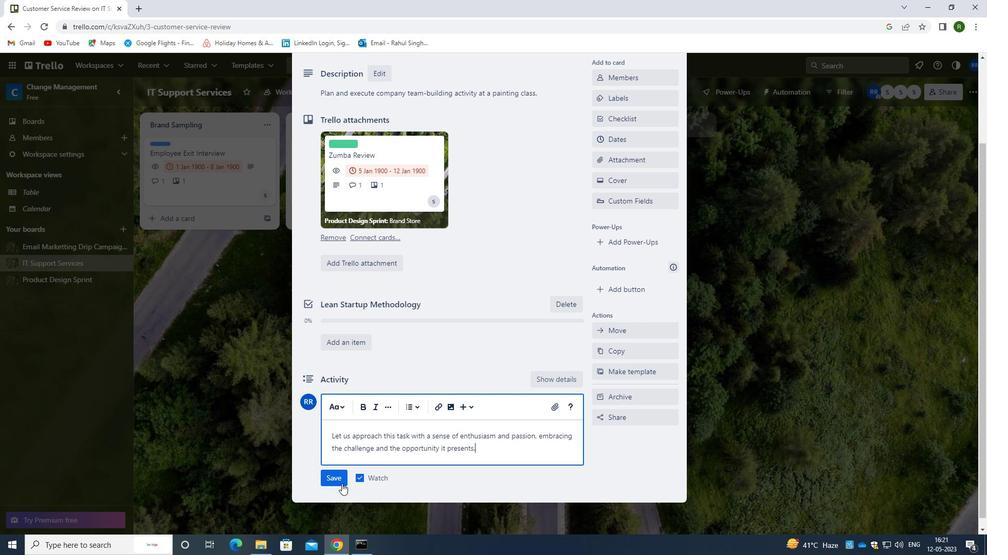 
Action: Mouse pressed left at (341, 477)
Screenshot: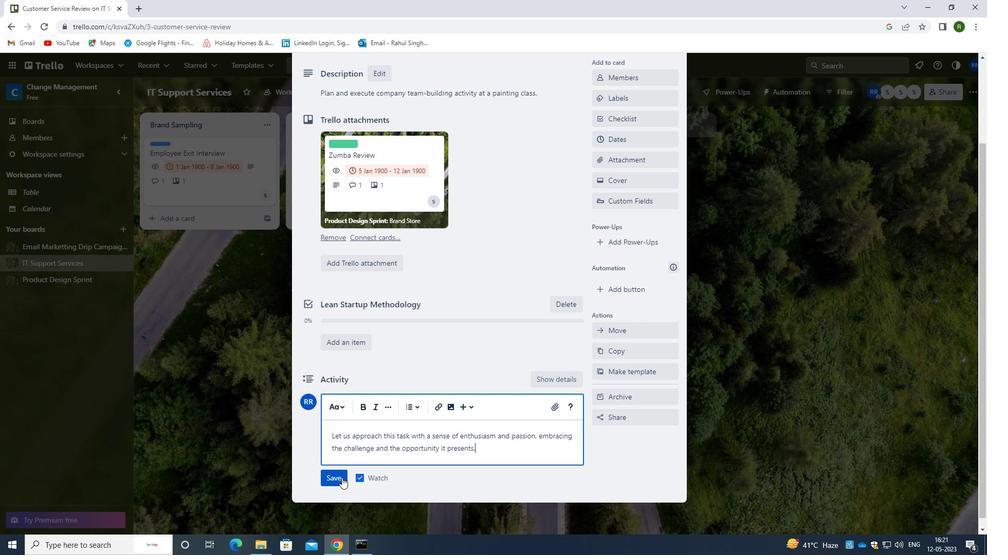 
Action: Mouse moved to (509, 308)
Screenshot: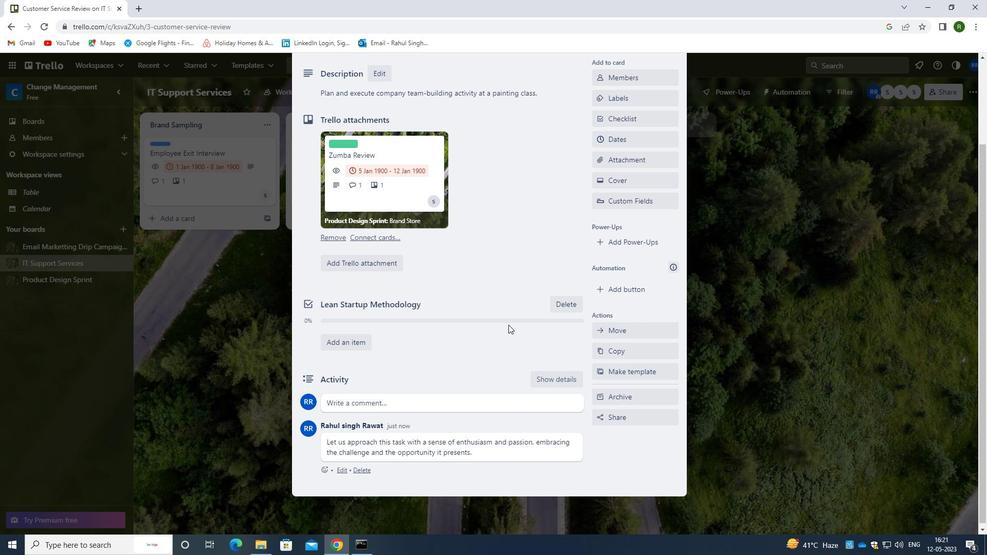 
Action: Mouse scrolled (509, 308) with delta (0, 0)
Screenshot: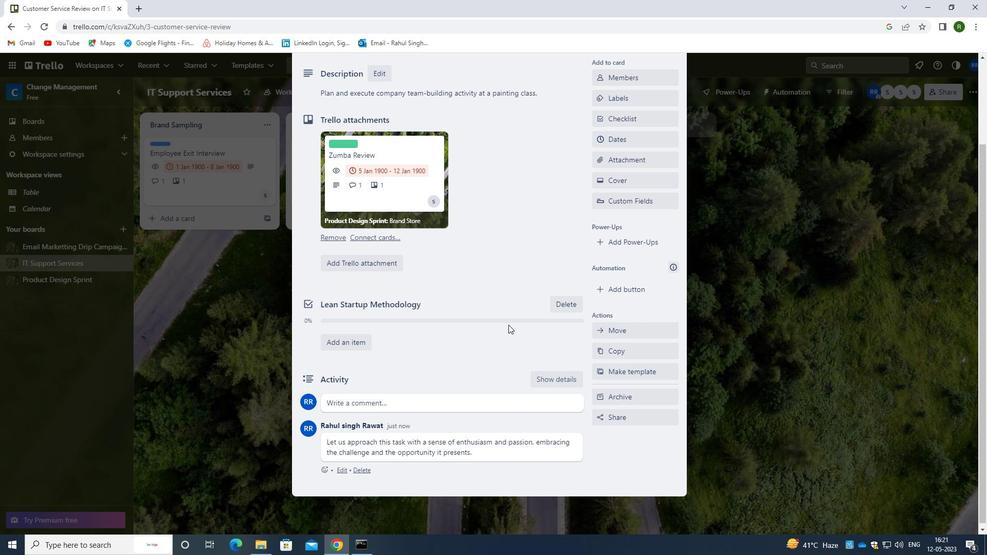 
Action: Mouse moved to (512, 304)
Screenshot: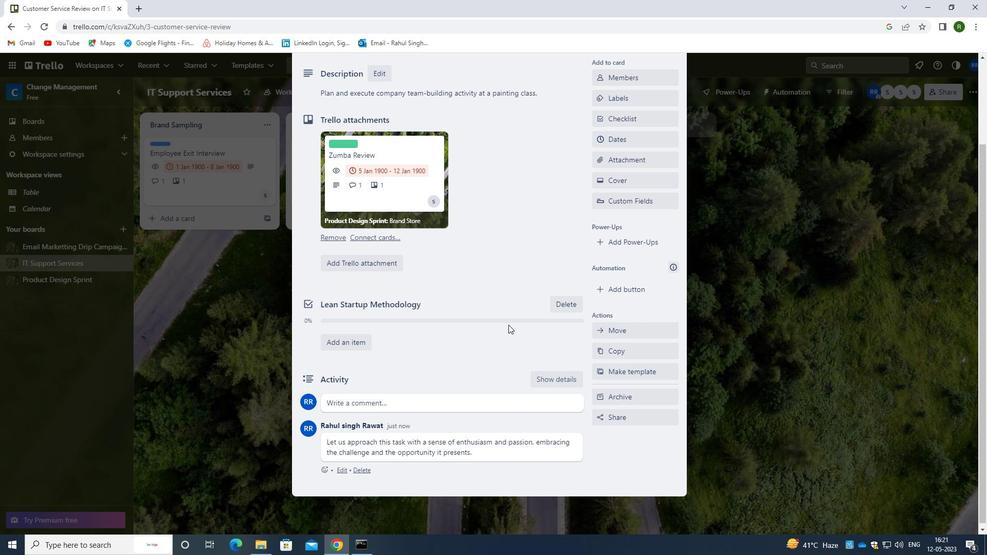 
Action: Mouse scrolled (512, 304) with delta (0, 0)
Screenshot: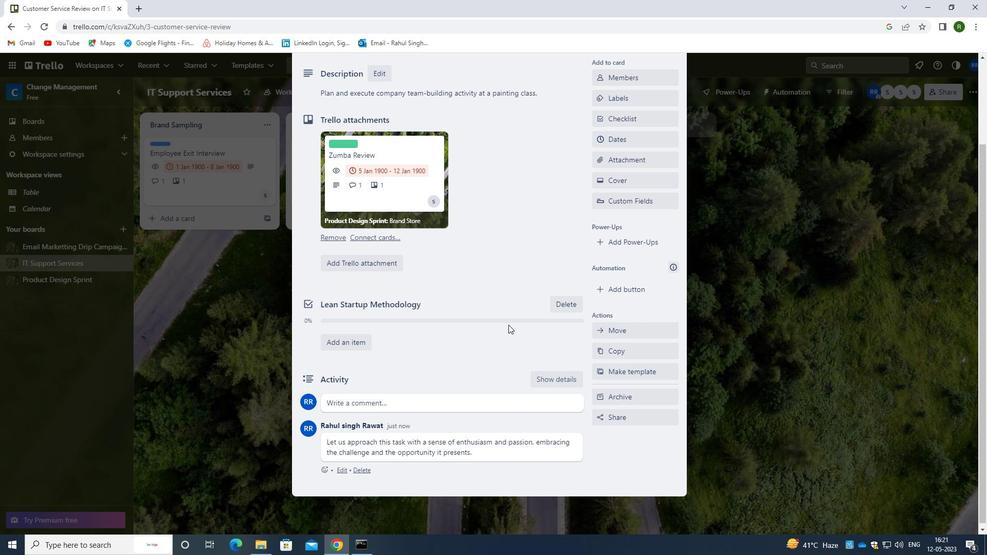 
Action: Mouse moved to (625, 244)
Screenshot: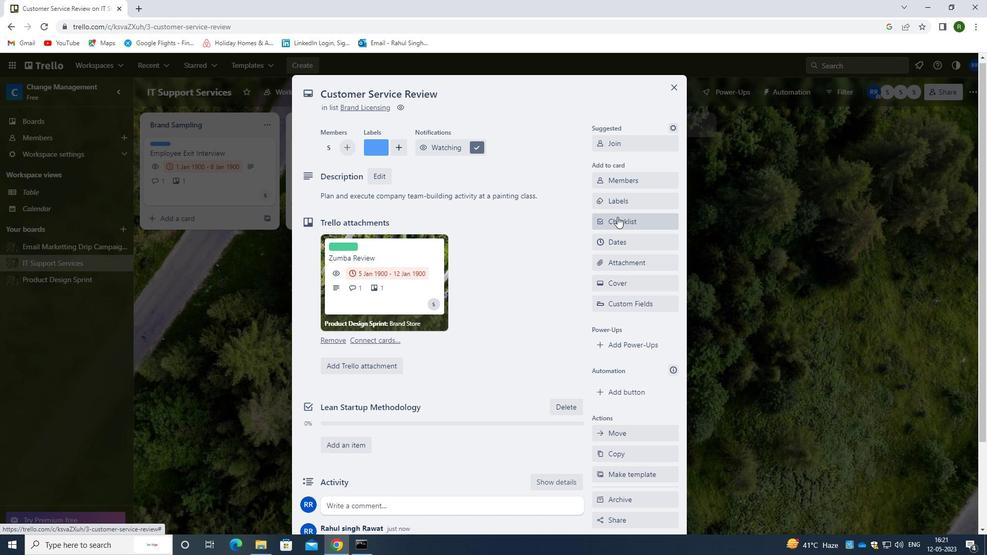 
Action: Mouse pressed left at (625, 244)
Screenshot: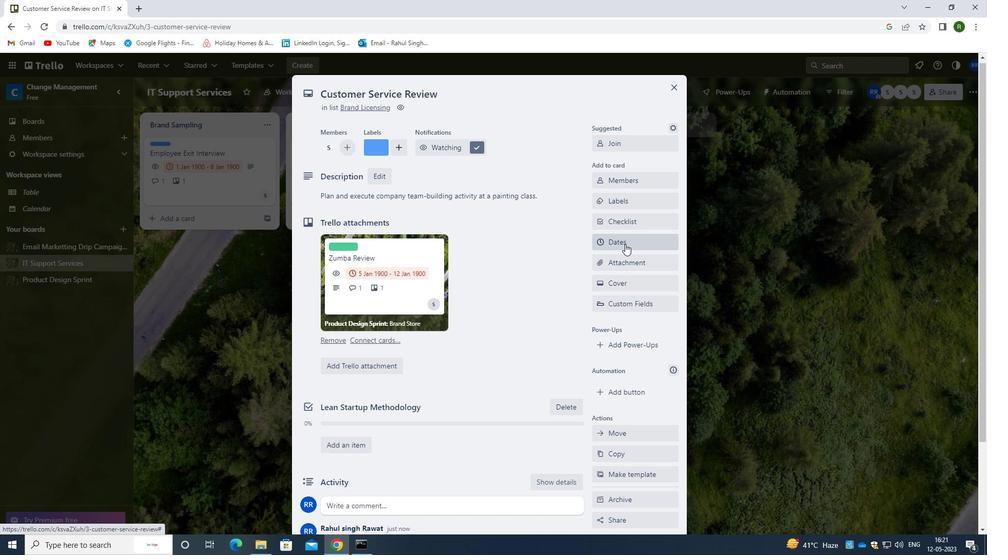 
Action: Mouse moved to (606, 276)
Screenshot: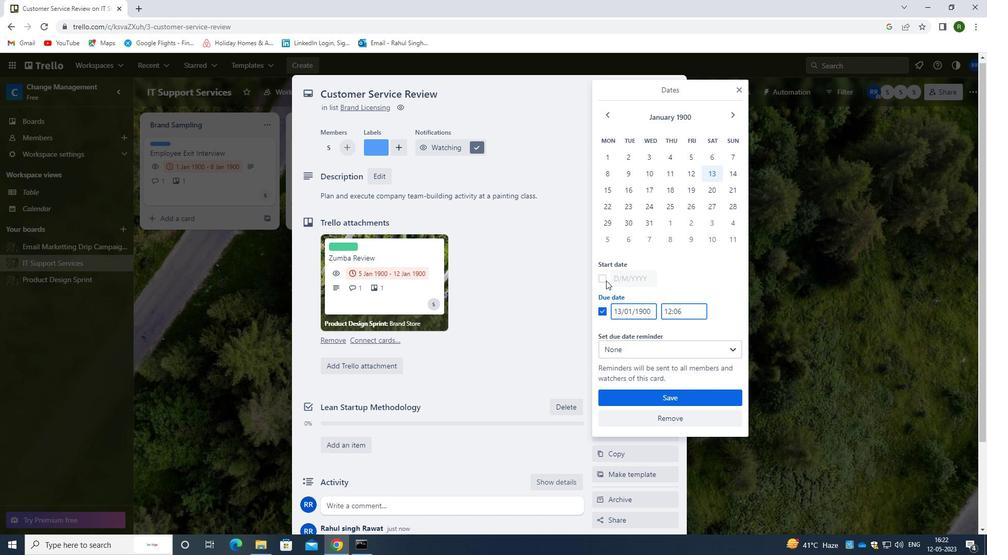 
Action: Mouse pressed left at (606, 276)
Screenshot: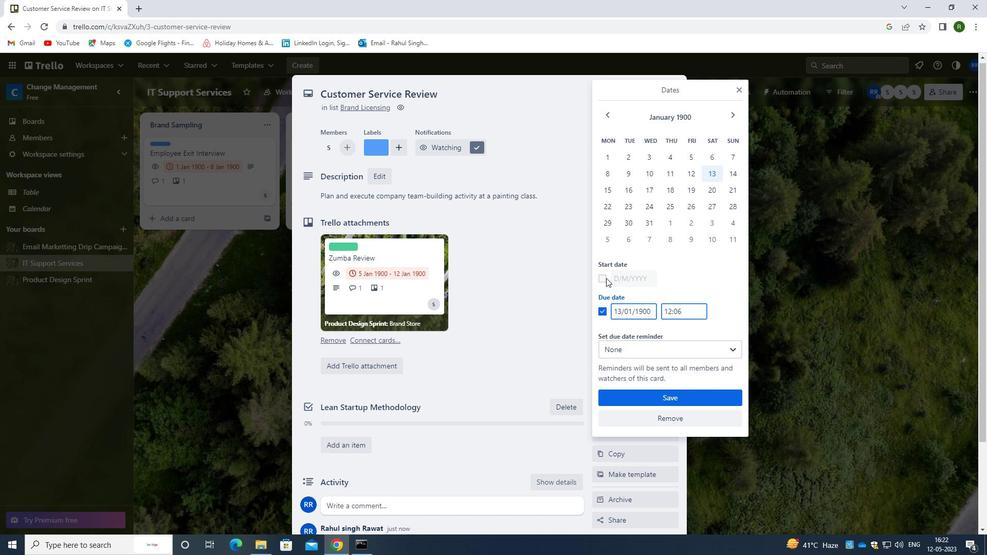 
Action: Mouse moved to (658, 277)
Screenshot: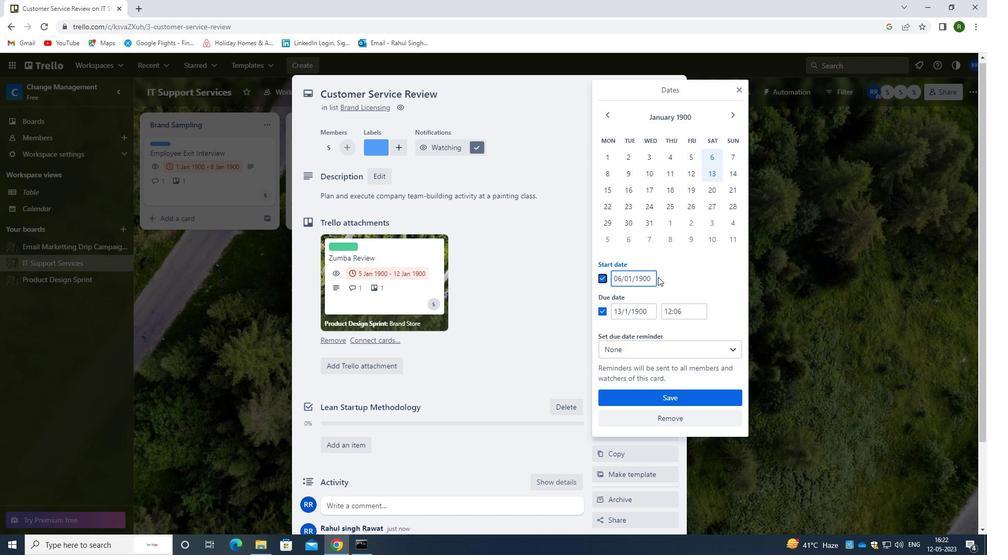 
Action: Mouse pressed left at (658, 277)
Screenshot: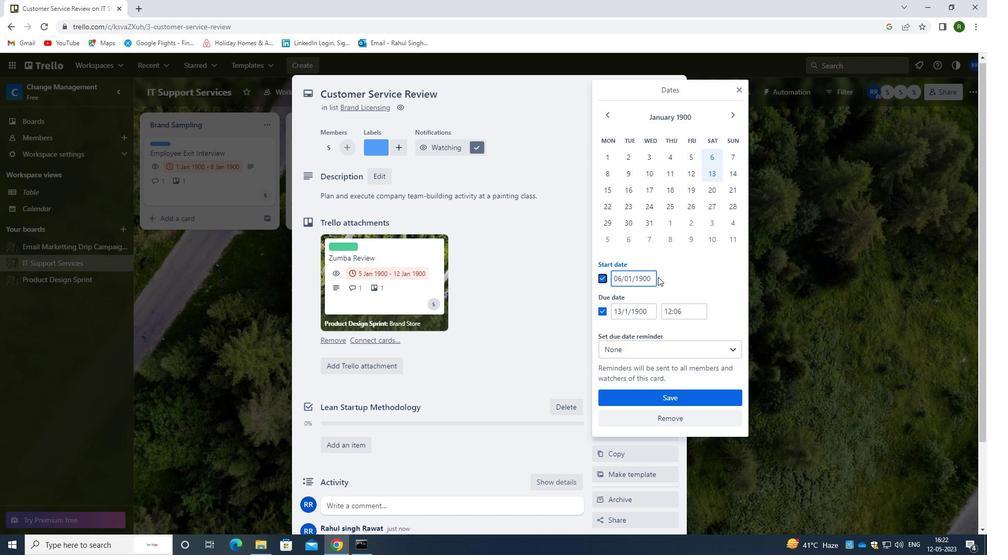 
Action: Mouse moved to (646, 277)
Screenshot: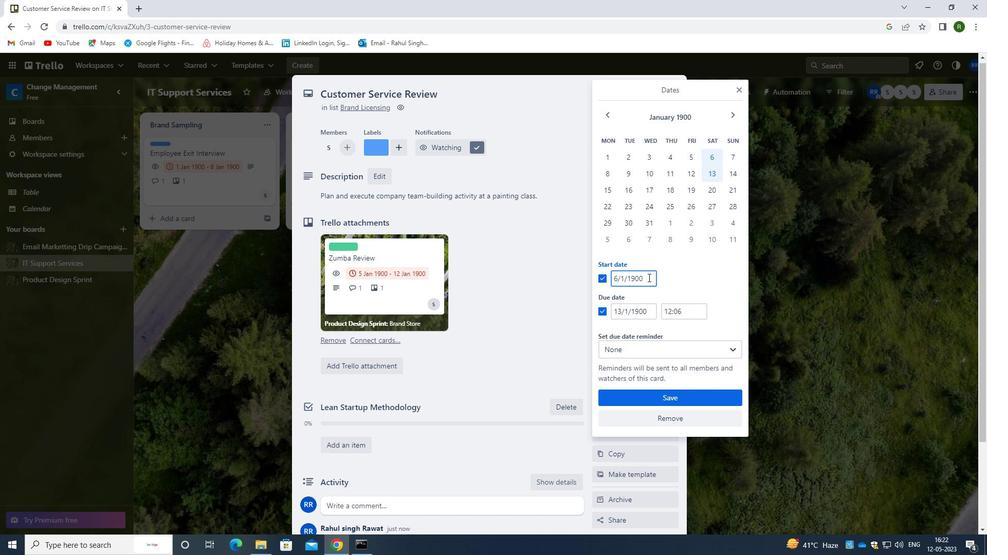 
Action: Mouse pressed left at (646, 277)
Screenshot: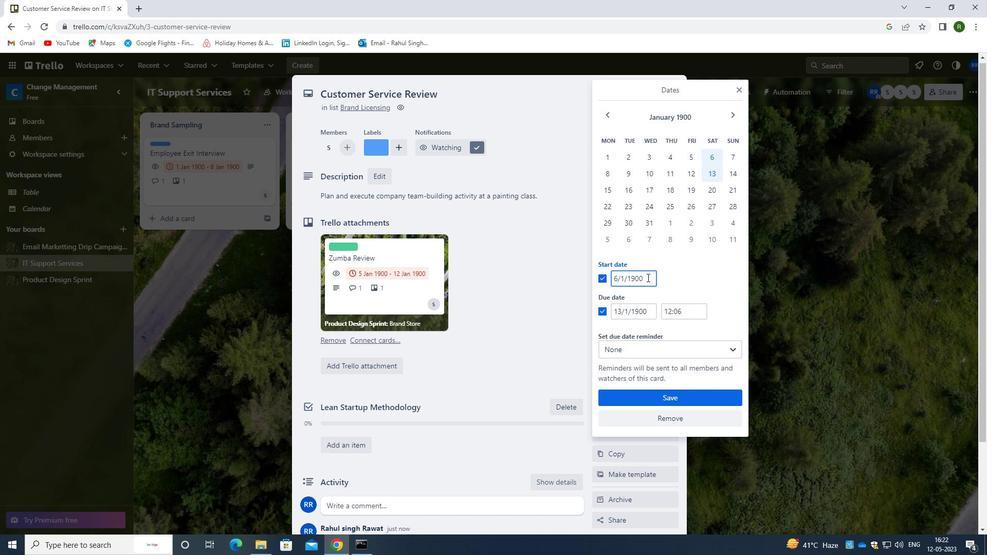 
Action: Mouse moved to (605, 281)
Screenshot: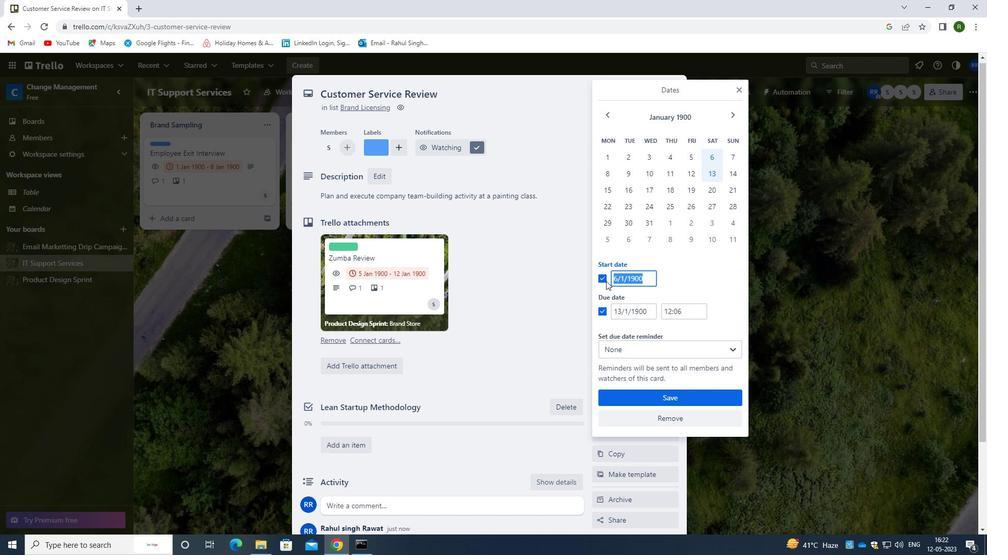 
Action: Key pressed 07/01/1900
Screenshot: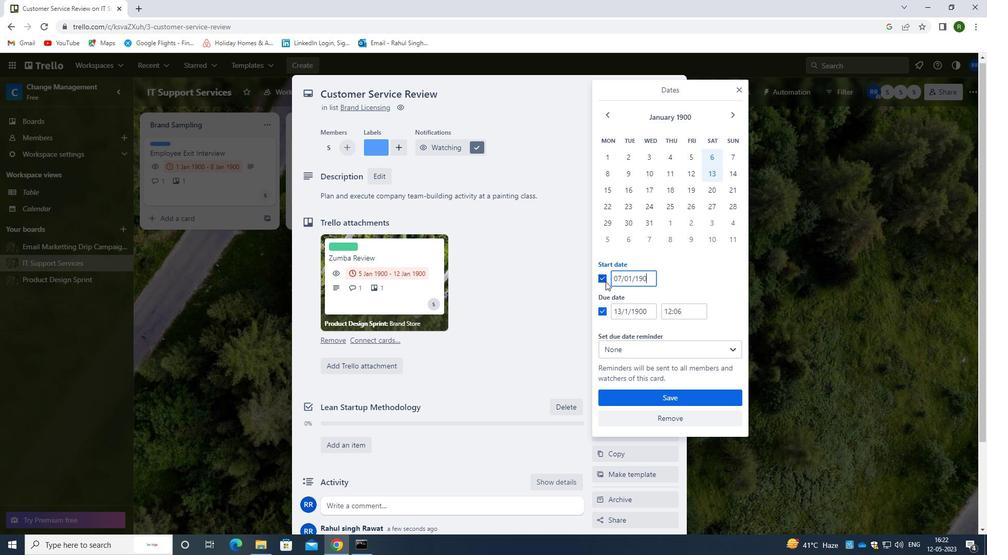 
Action: Mouse moved to (647, 310)
Screenshot: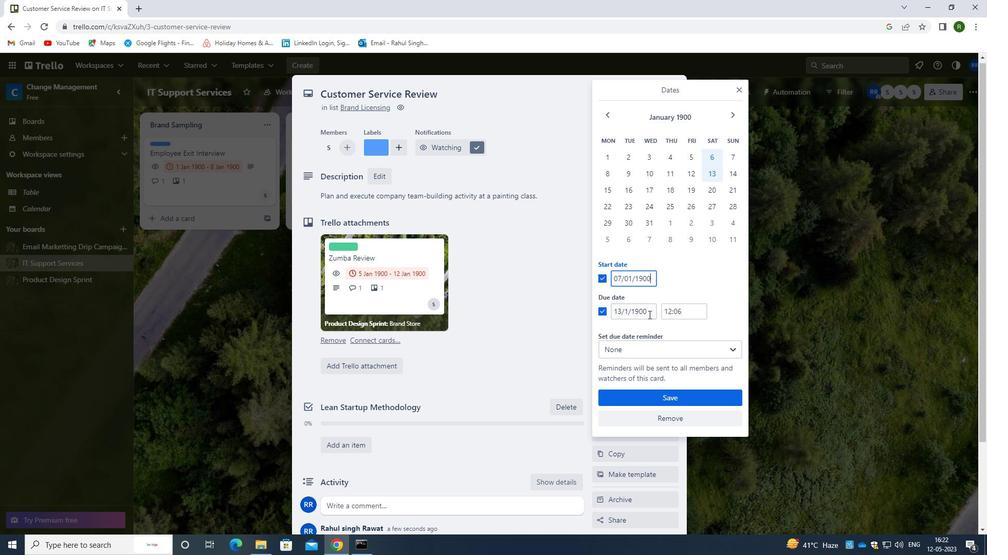 
Action: Mouse pressed left at (647, 310)
Screenshot: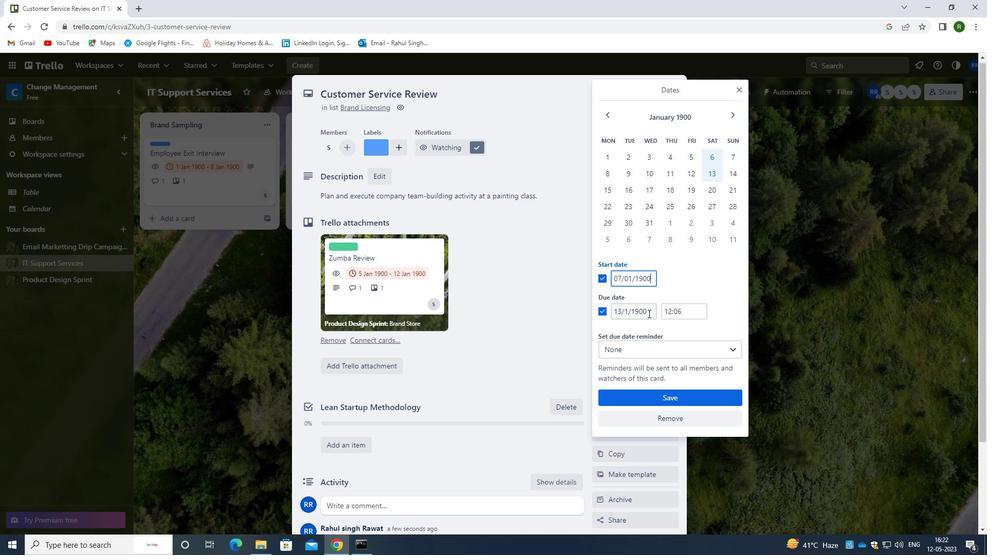 
Action: Mouse moved to (594, 319)
Screenshot: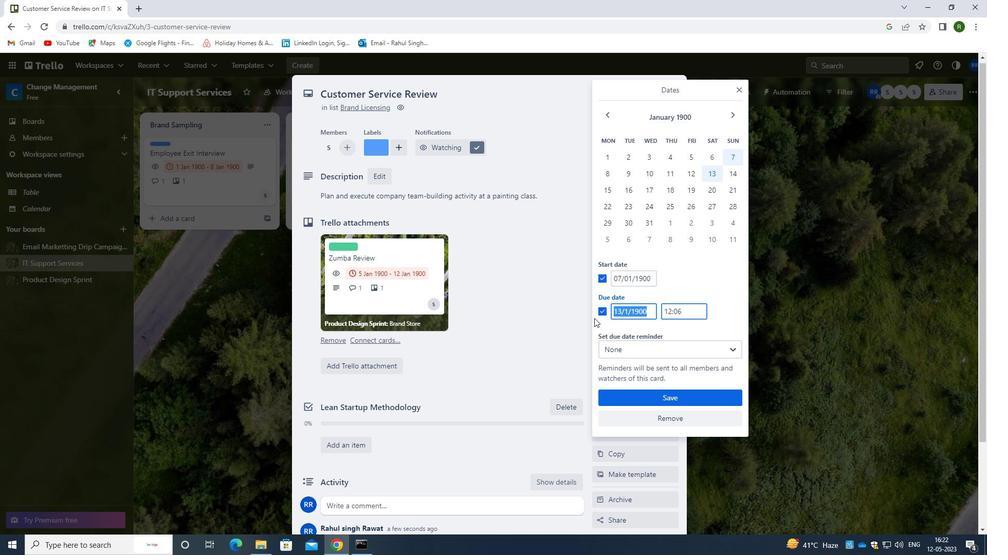 
Action: Key pressed <Key.backspace>14/01/1900
Screenshot: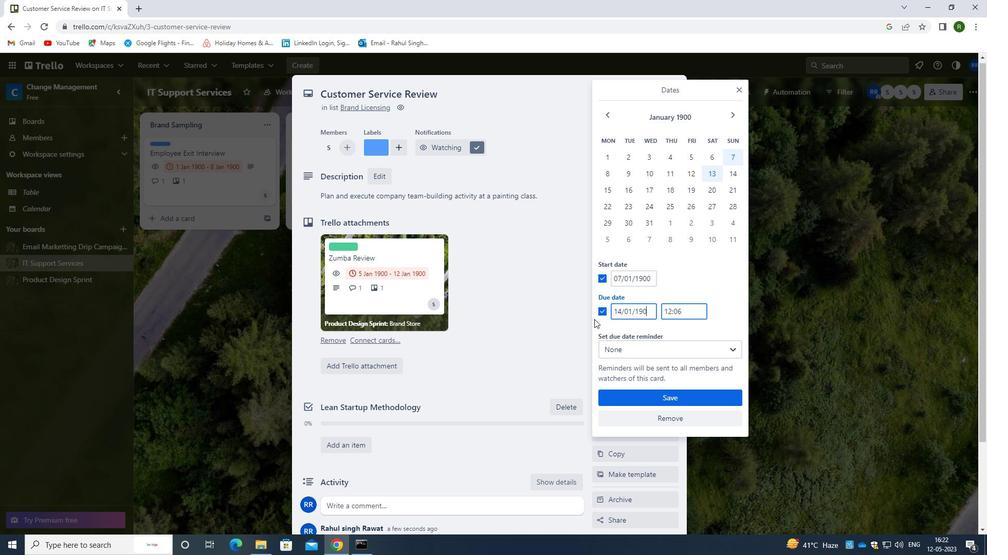 
Action: Mouse moved to (649, 401)
Screenshot: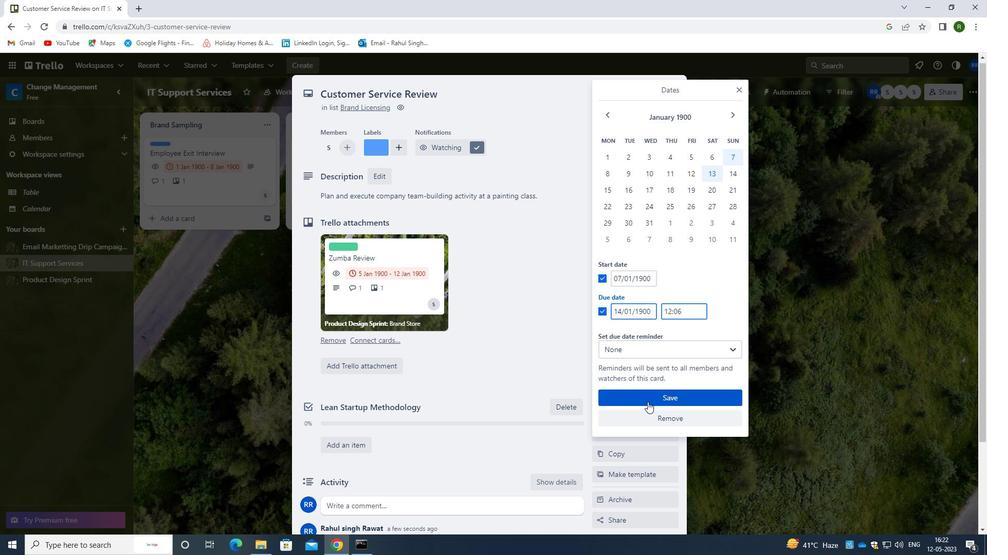 
Action: Mouse pressed left at (649, 401)
Screenshot: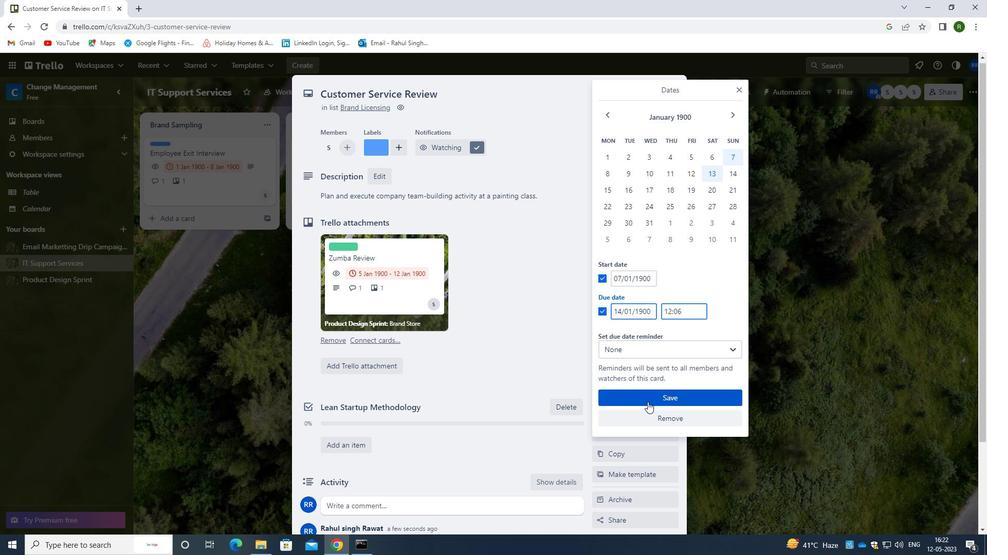 
Action: Mouse moved to (671, 211)
Screenshot: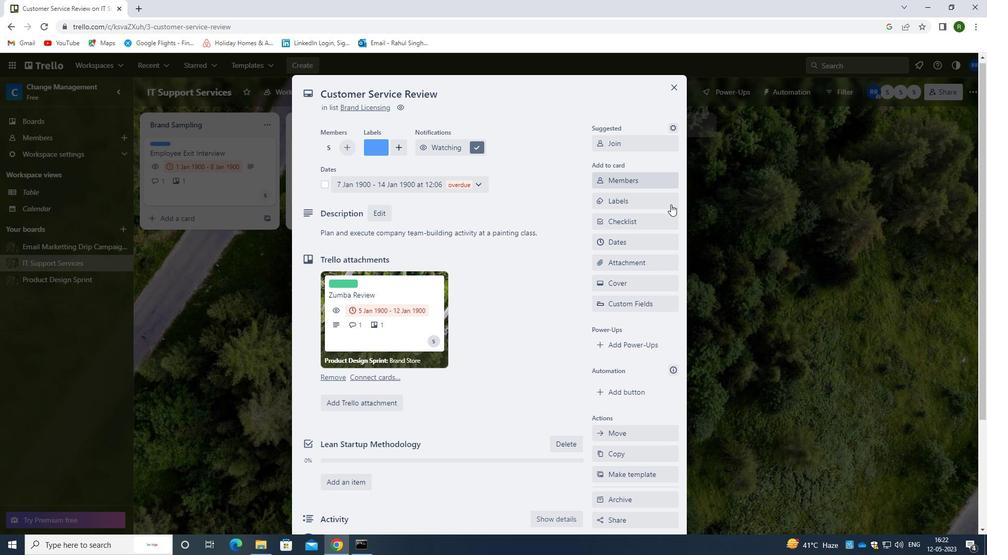 
